 Task: Add a signature Jackson Scott containing Have a great Mothers Day, Jackson Scott to email address softage.5@softage.net and add a folder Fourth of July plans
Action: Mouse moved to (25, 49)
Screenshot: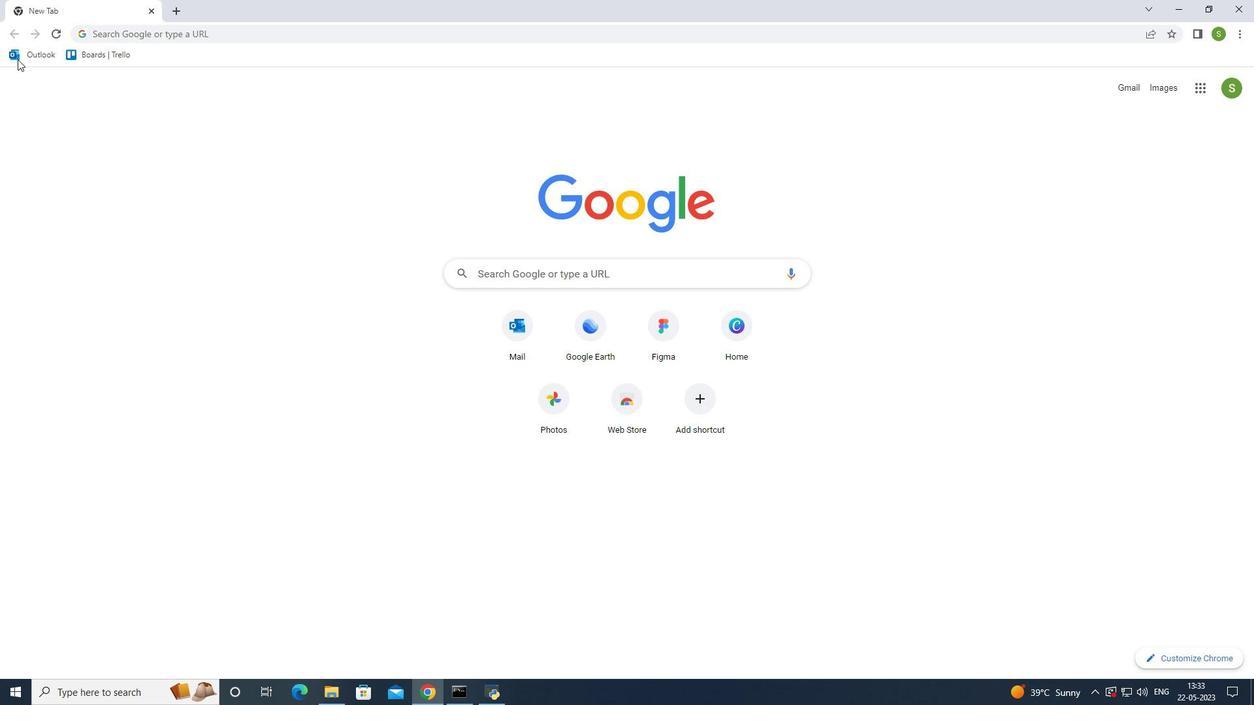 
Action: Mouse pressed left at (25, 49)
Screenshot: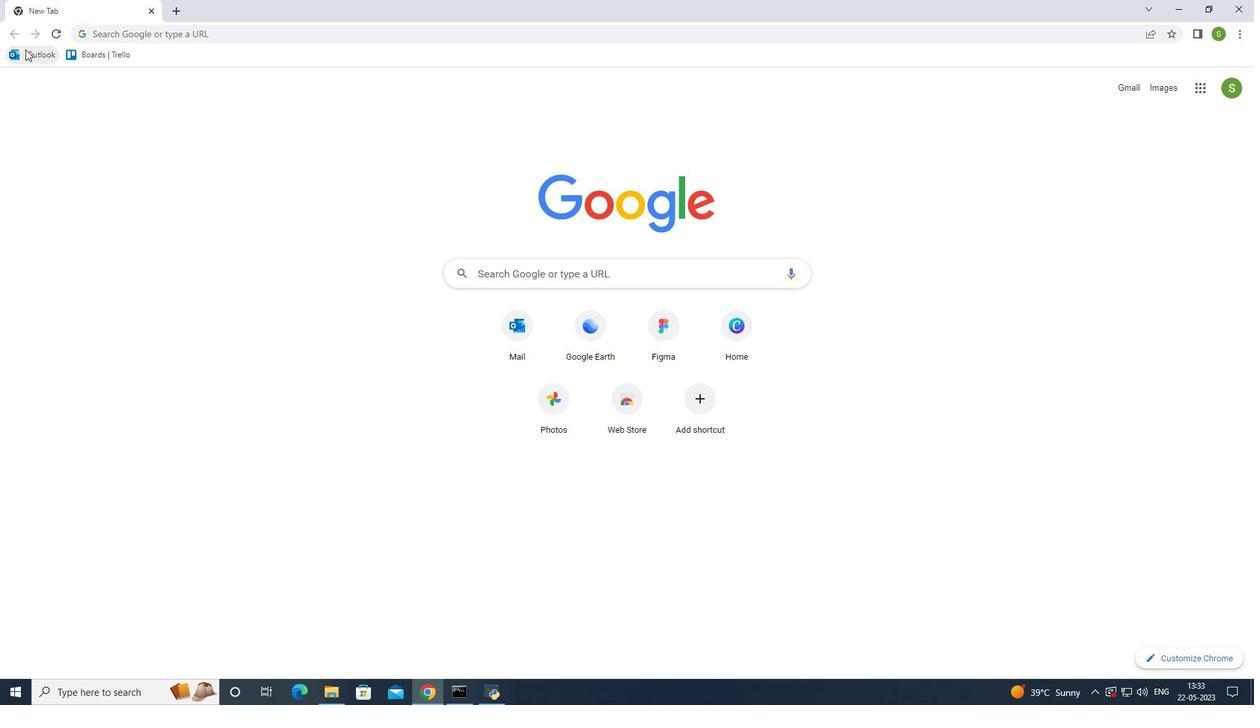 
Action: Mouse moved to (89, 118)
Screenshot: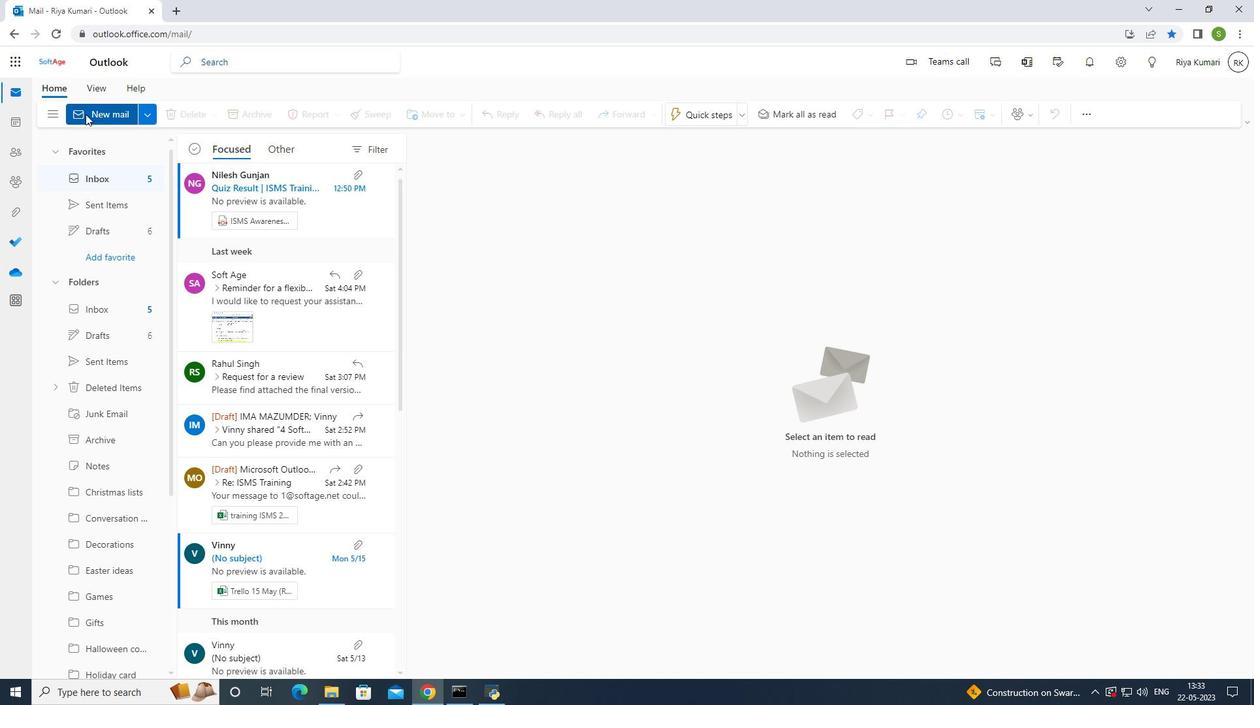 
Action: Mouse pressed left at (89, 118)
Screenshot: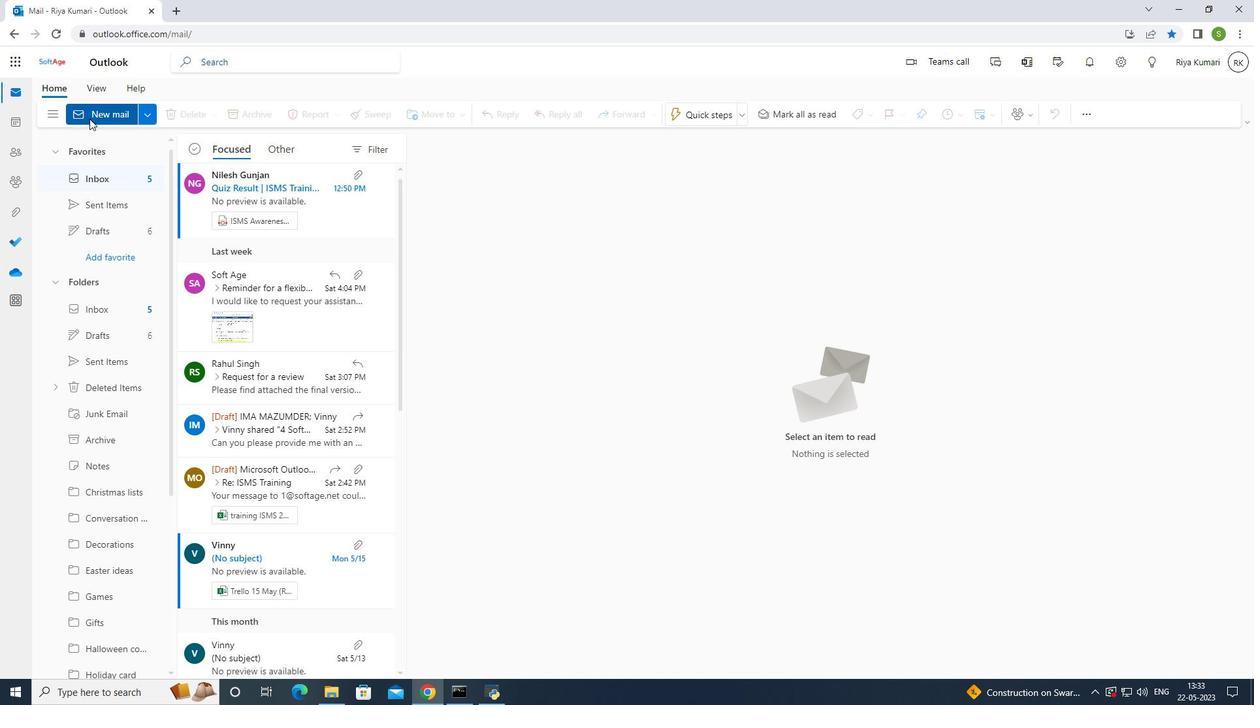 
Action: Mouse moved to (856, 115)
Screenshot: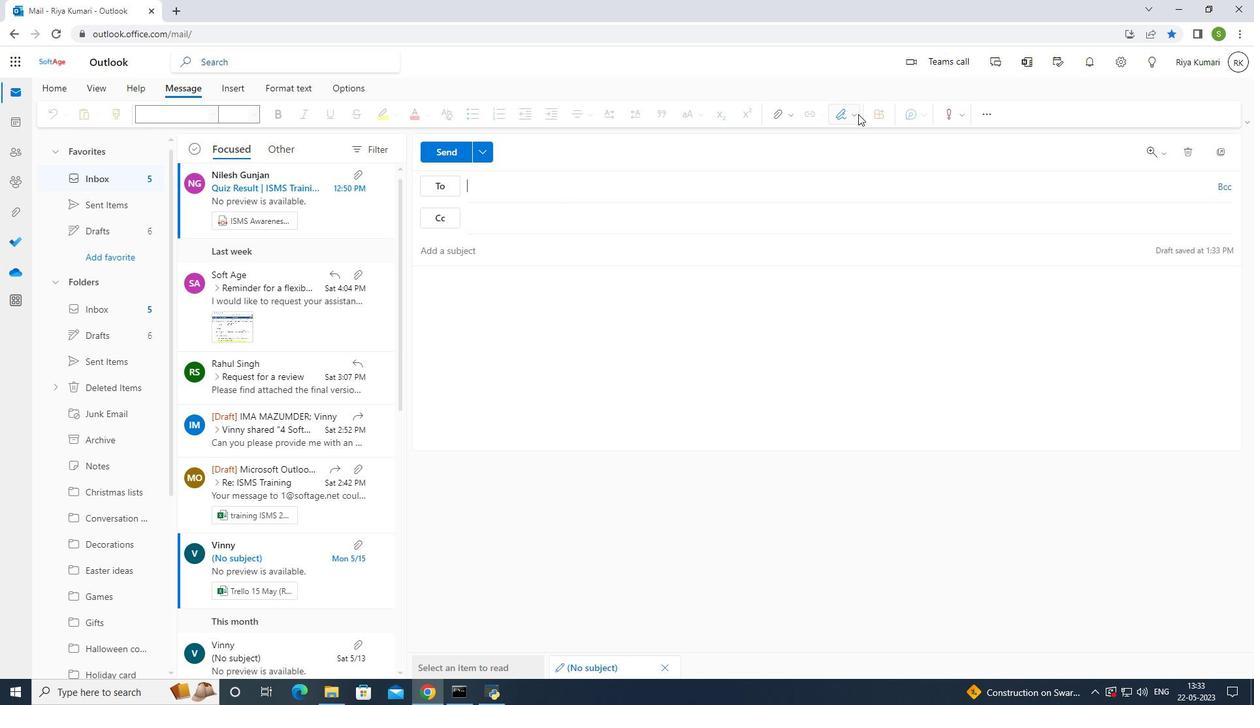 
Action: Mouse pressed left at (856, 115)
Screenshot: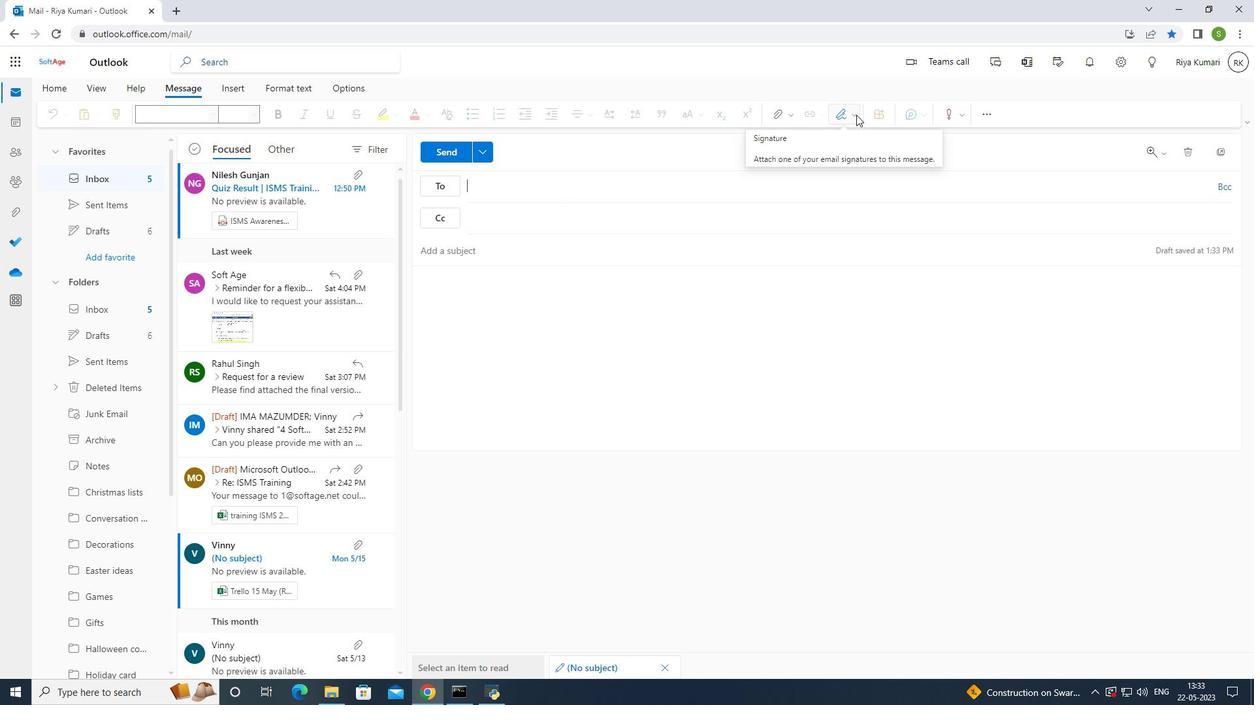 
Action: Mouse moved to (827, 166)
Screenshot: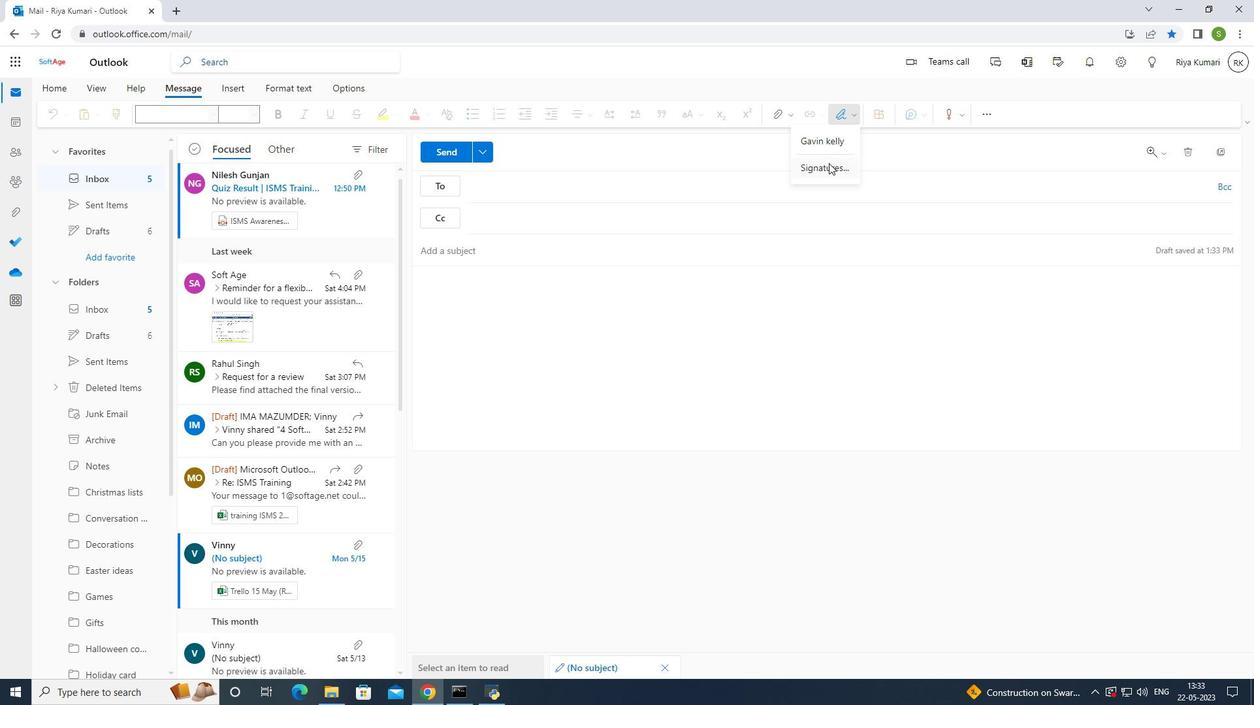 
Action: Mouse pressed left at (827, 166)
Screenshot: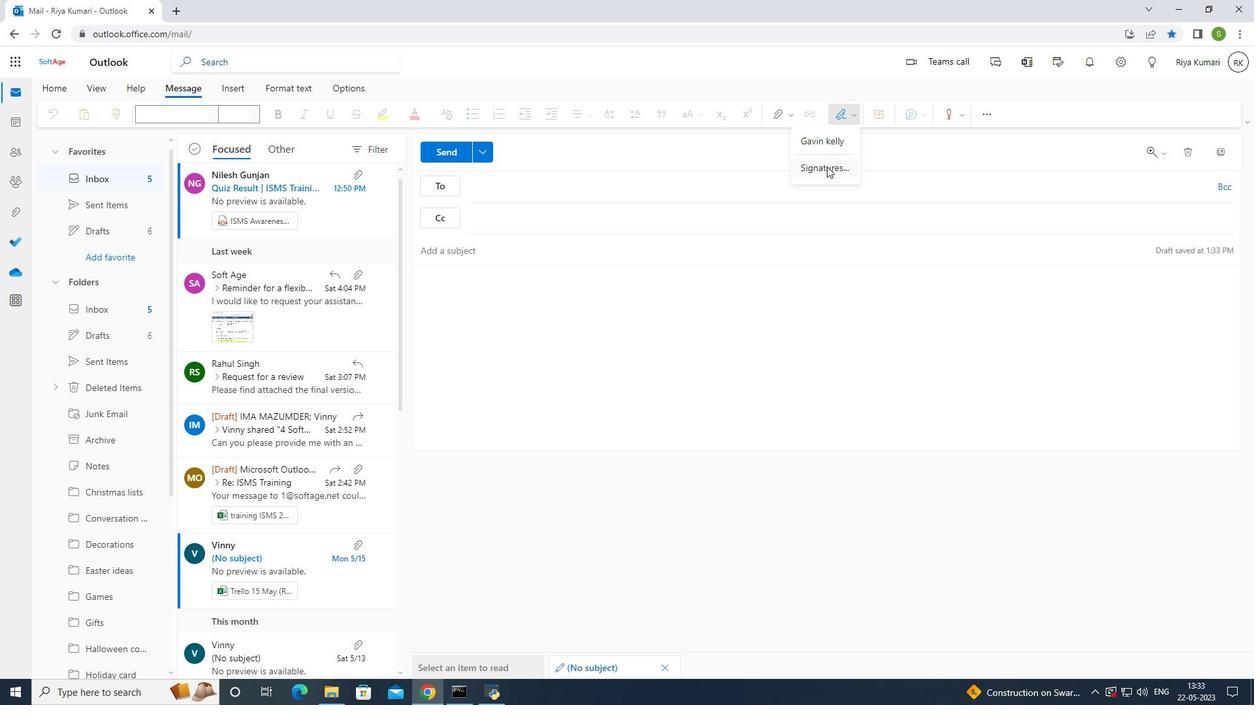 
Action: Mouse moved to (816, 220)
Screenshot: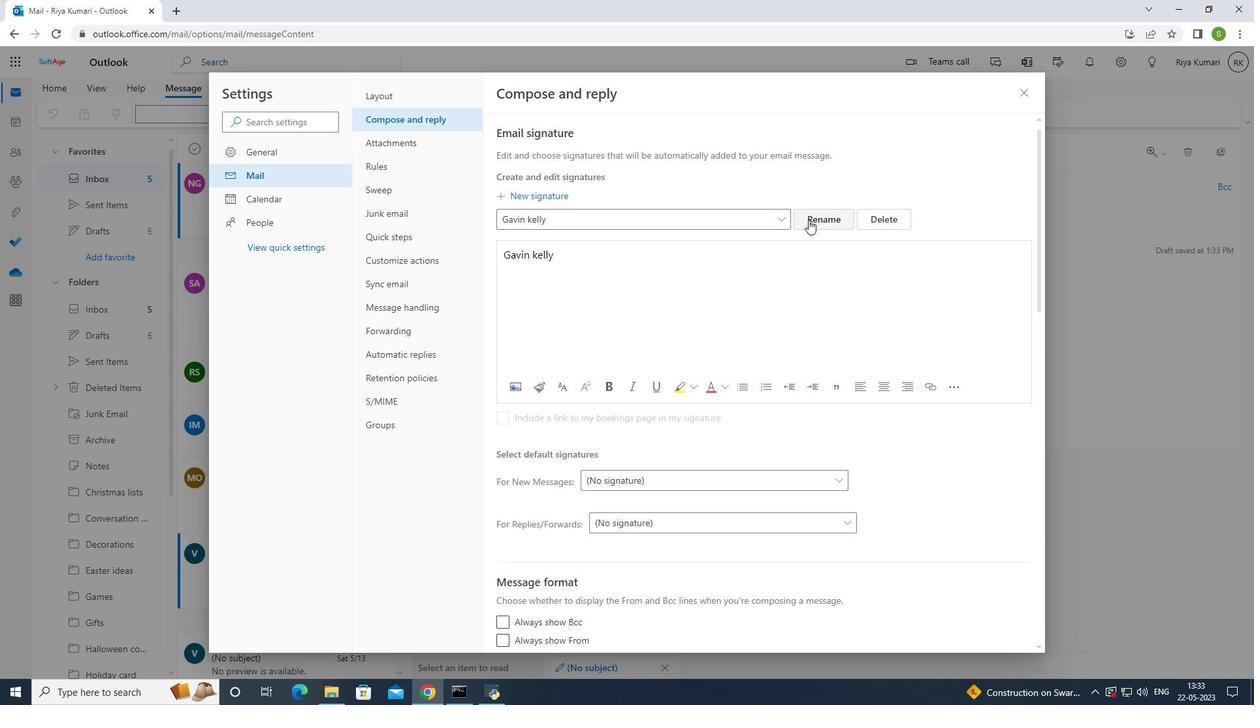 
Action: Mouse pressed left at (816, 220)
Screenshot: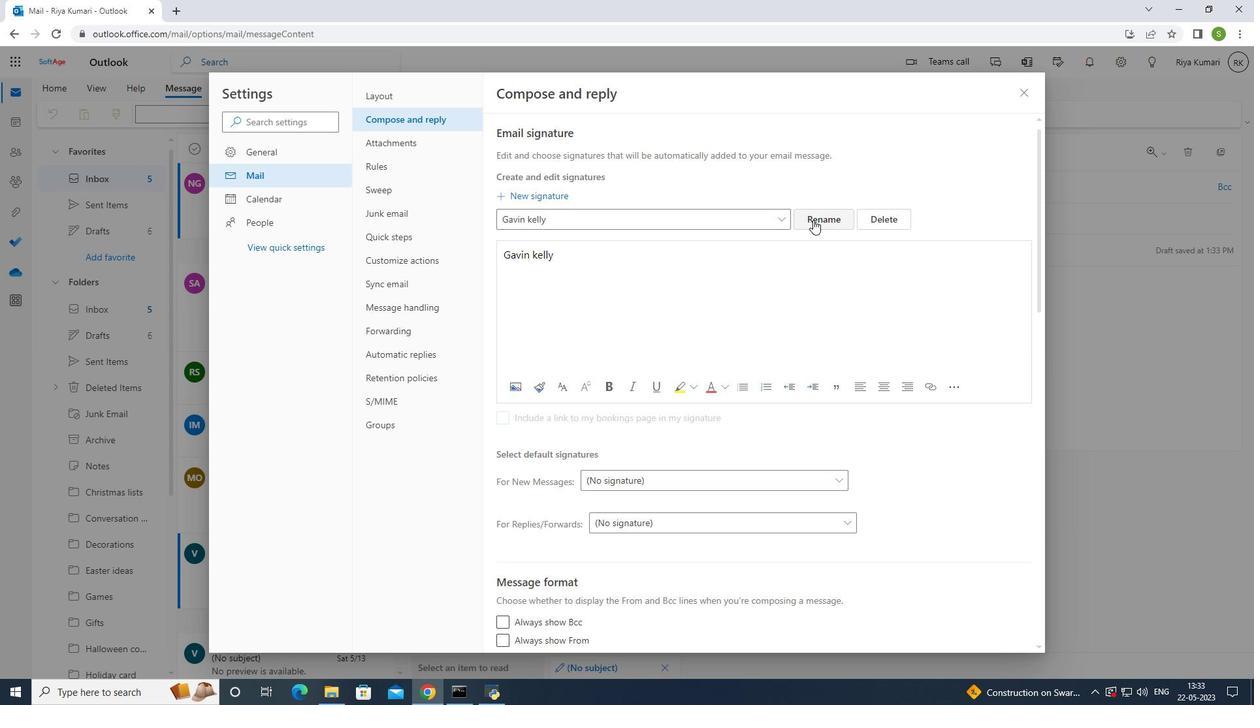 
Action: Mouse moved to (651, 217)
Screenshot: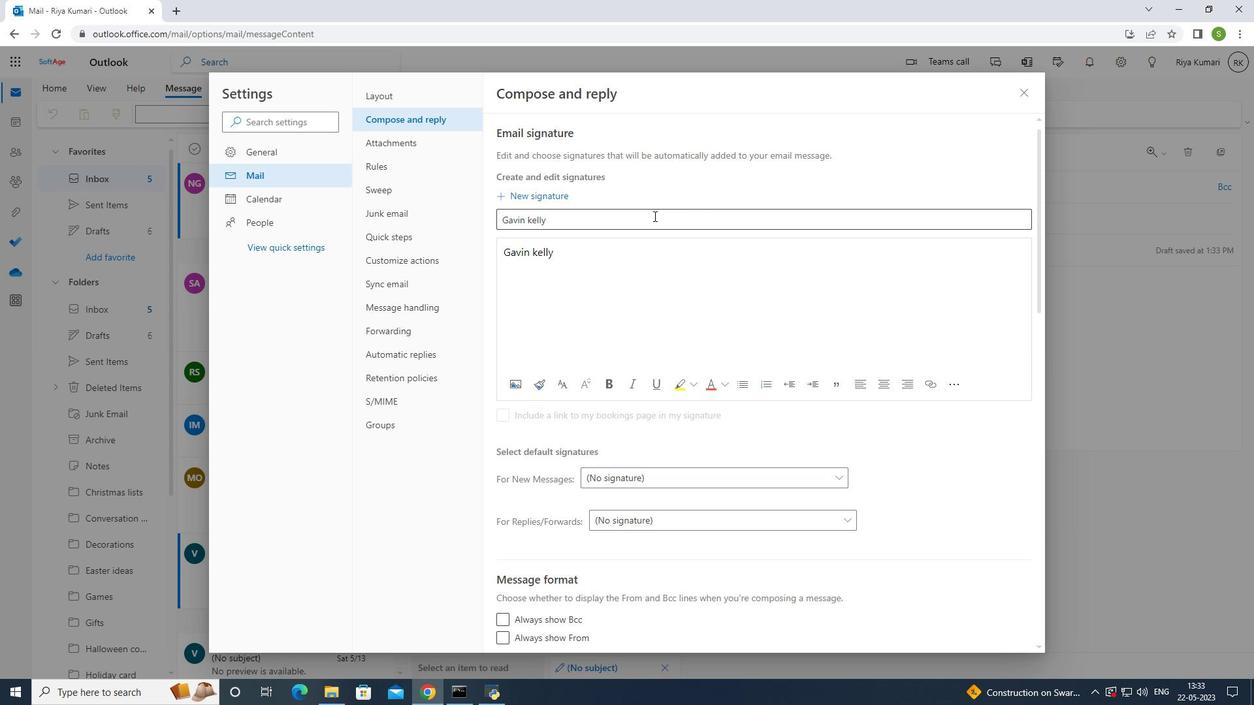 
Action: Mouse pressed left at (651, 217)
Screenshot: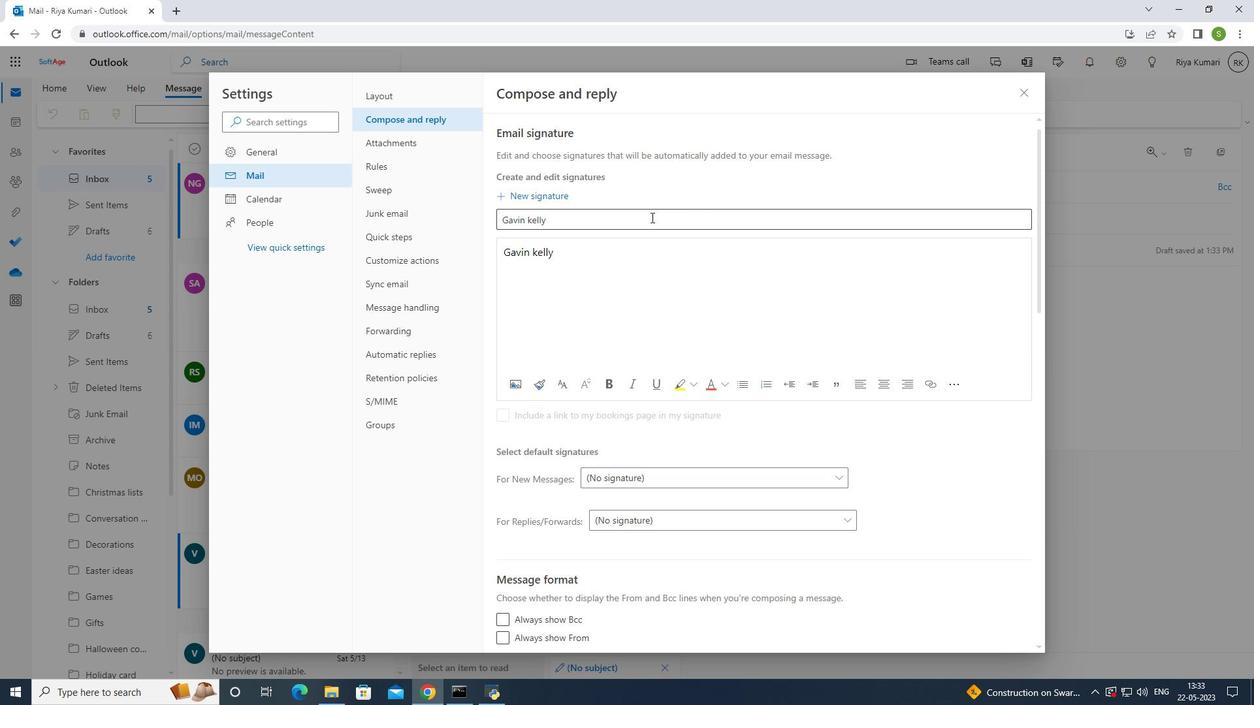 
Action: Key pressed <Key.backspace>
Screenshot: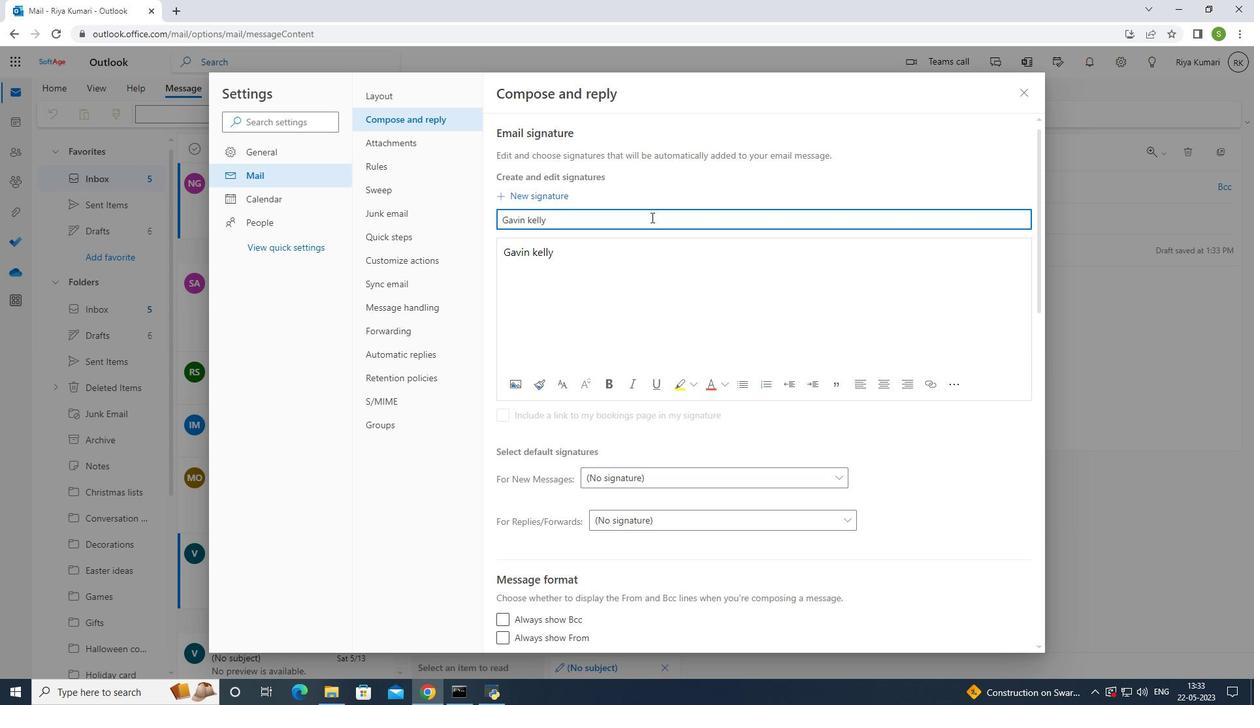 
Action: Mouse moved to (651, 216)
Screenshot: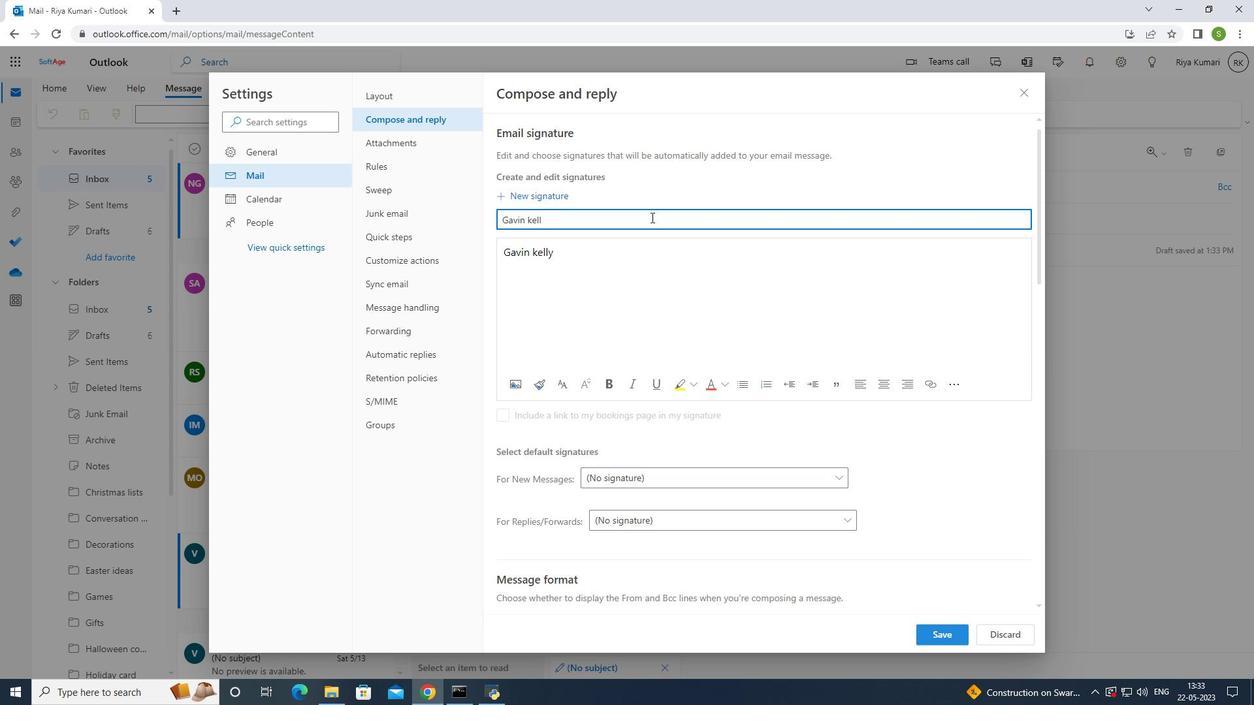 
Action: Key pressed <Key.backspace><Key.backspace><Key.backspace><Key.backspace><Key.backspace><Key.backspace><Key.backspace><Key.backspace><Key.backspace><Key.backspace><Key.backspace><Key.backspace><Key.backspace><Key.backspace><Key.backspace>
Screenshot: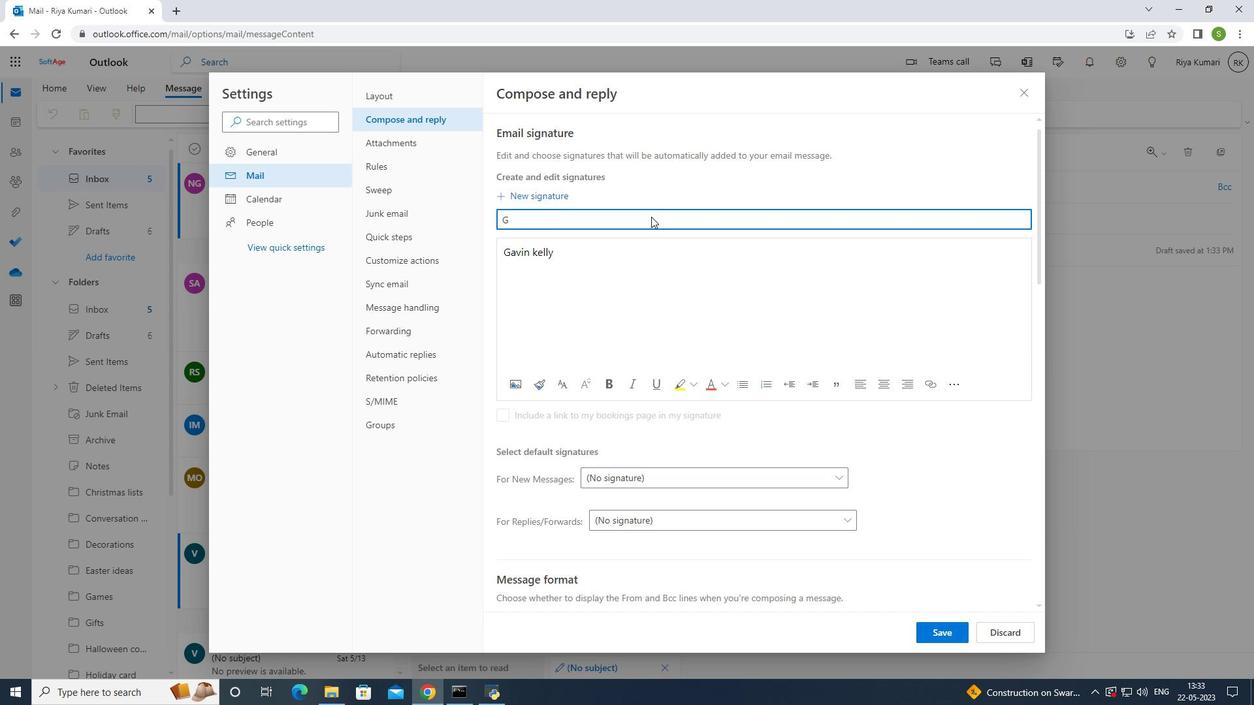 
Action: Mouse moved to (622, 204)
Screenshot: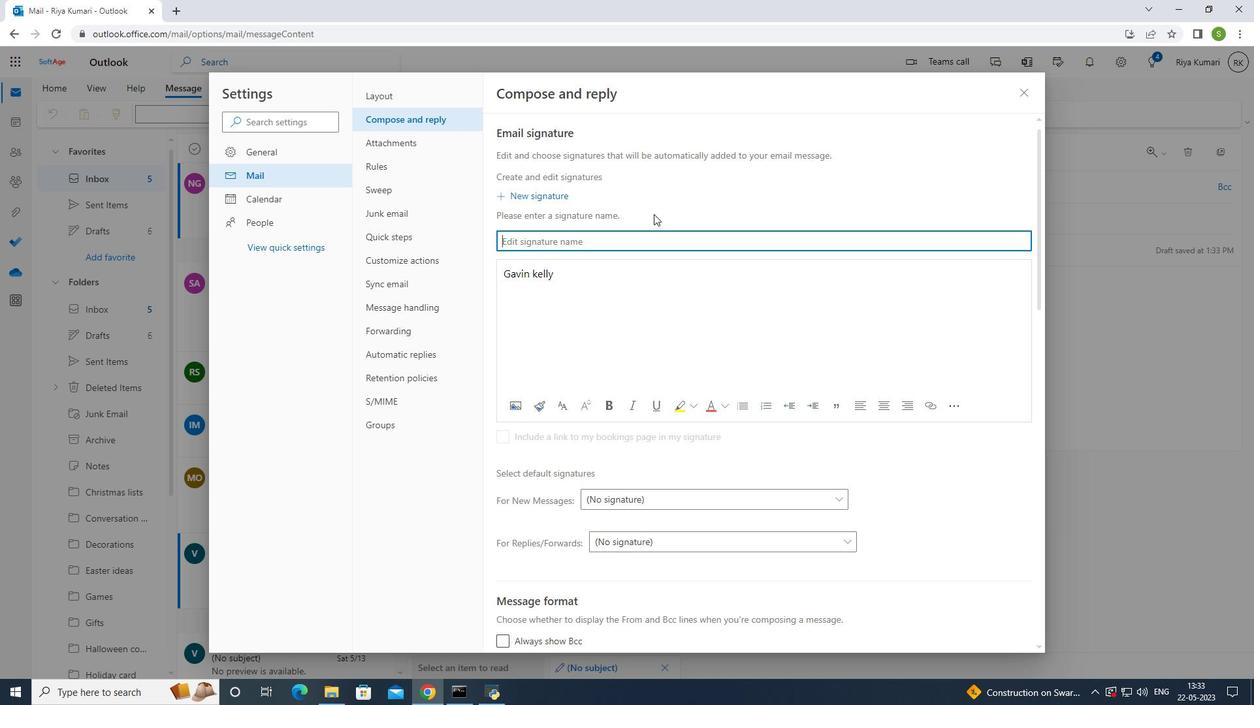 
Action: Key pressed <Key.shift>Jackson<Key.space><Key.shift>Scottctrl+A<'\x03'>
Screenshot: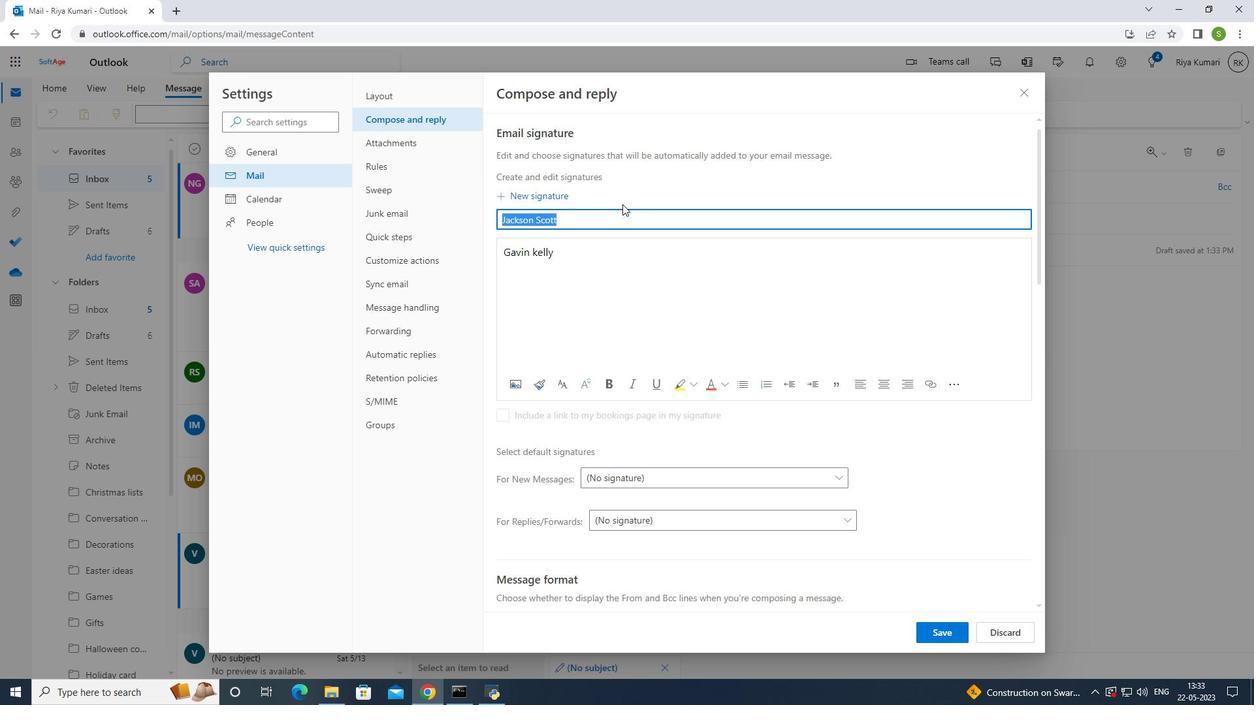 
Action: Mouse moved to (591, 254)
Screenshot: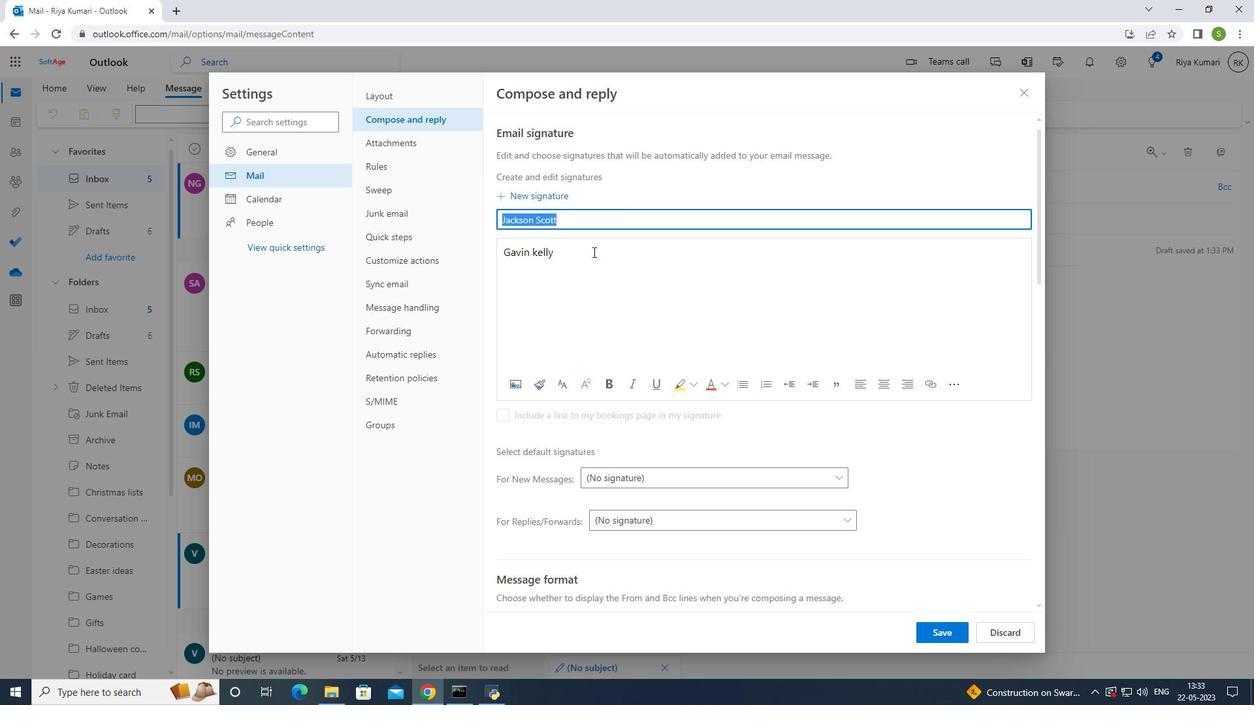 
Action: Mouse pressed left at (591, 254)
Screenshot: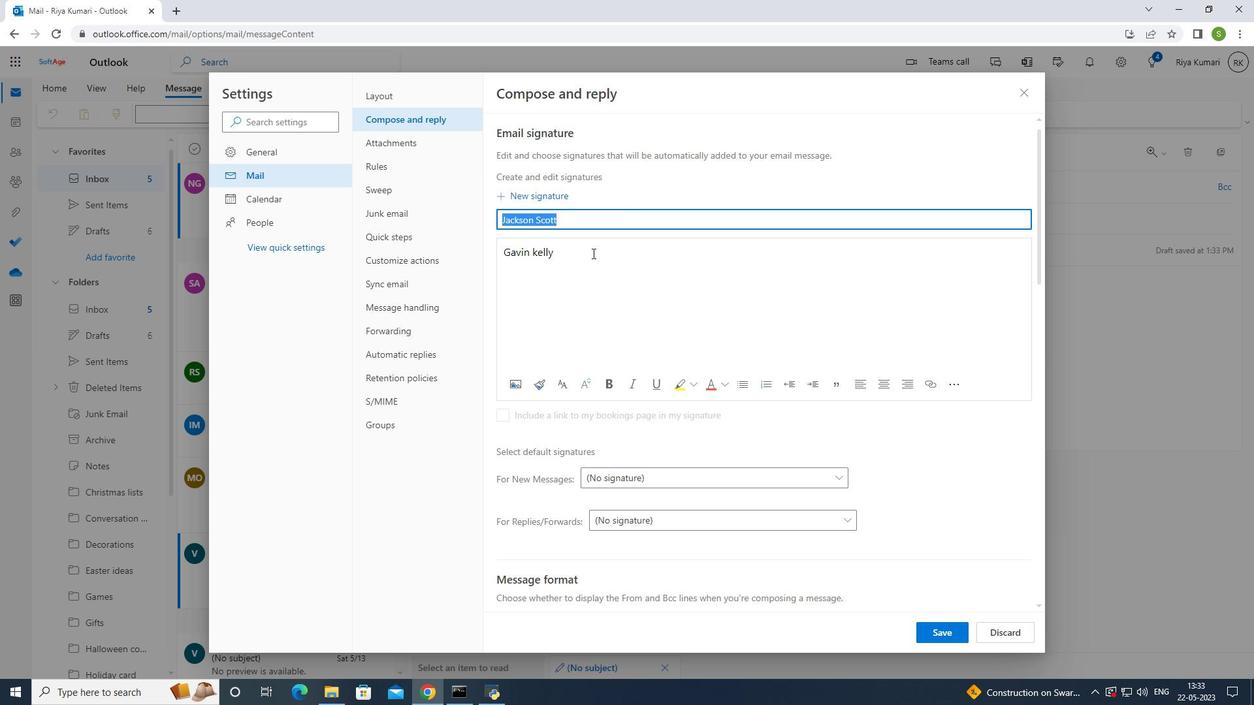 
Action: Mouse moved to (590, 256)
Screenshot: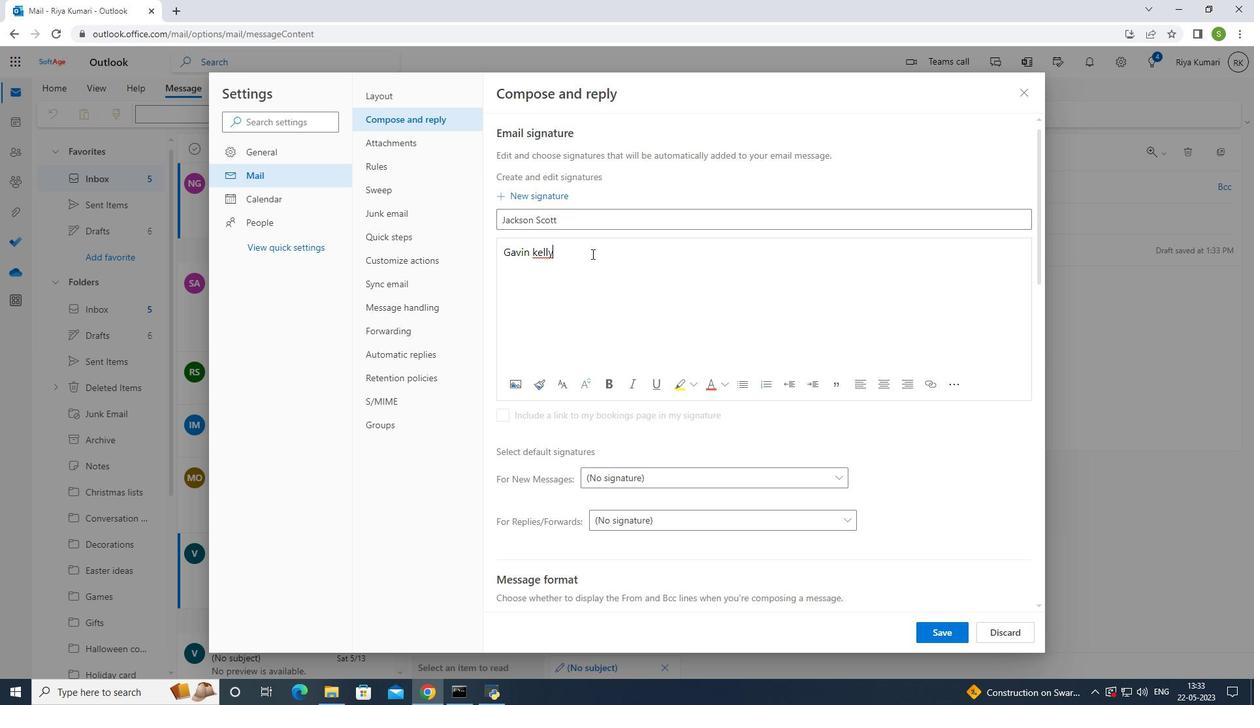
Action: Key pressed <Key.backspace><Key.backspace><Key.backspace><Key.backspace><Key.backspace><Key.backspace><Key.backspace><Key.backspace><Key.backspace><Key.backspace><Key.backspace><Key.backspace><Key.backspace><Key.backspace><Key.backspace><Key.backspace><Key.backspace>ctrl+V
Screenshot: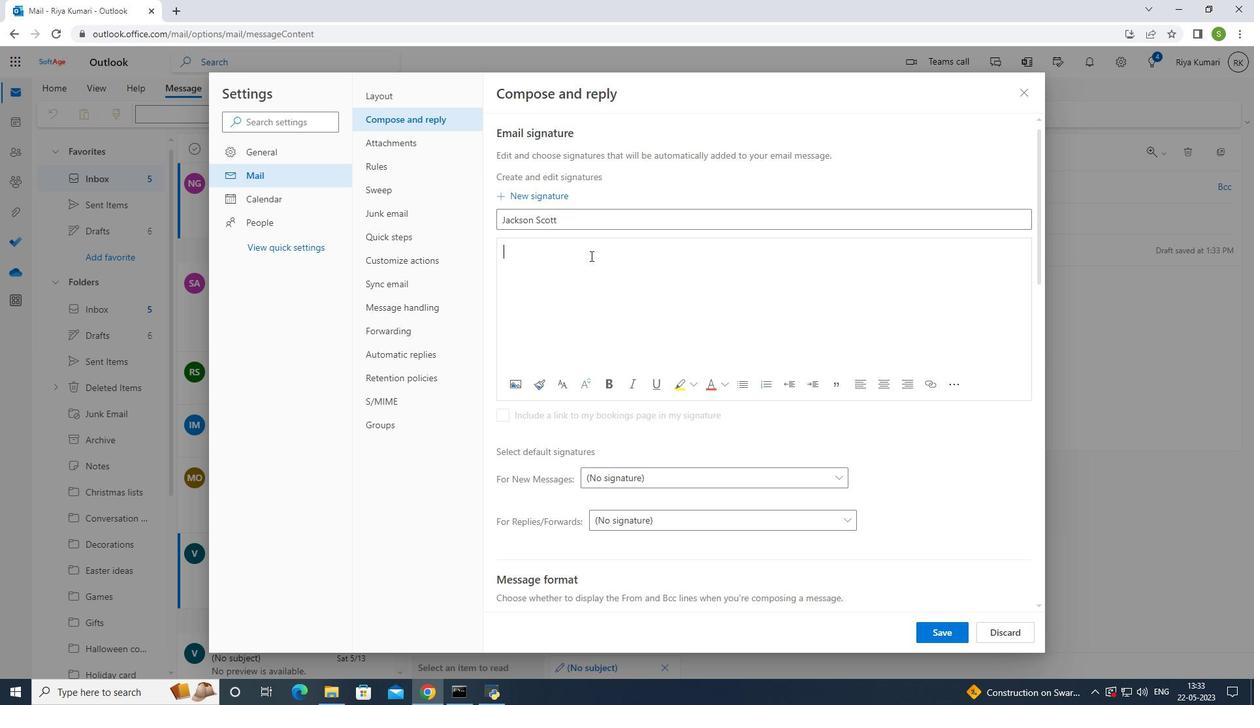 
Action: Mouse moved to (931, 635)
Screenshot: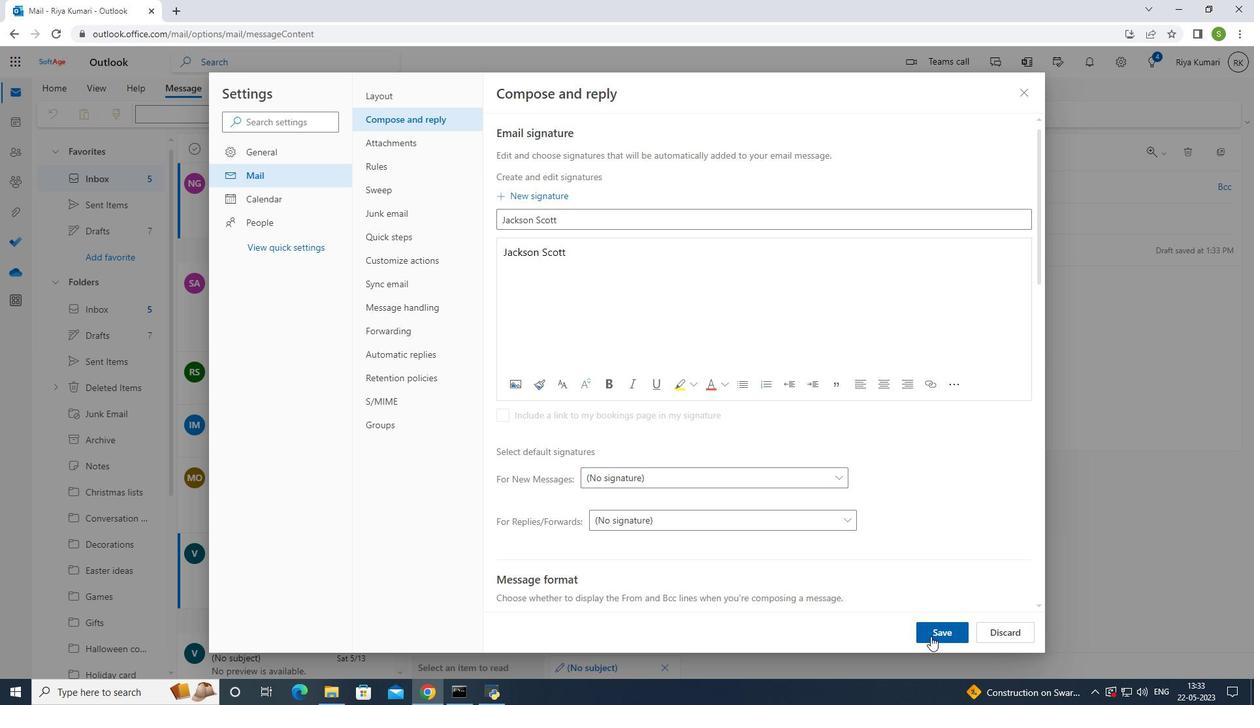 
Action: Mouse pressed left at (931, 635)
Screenshot: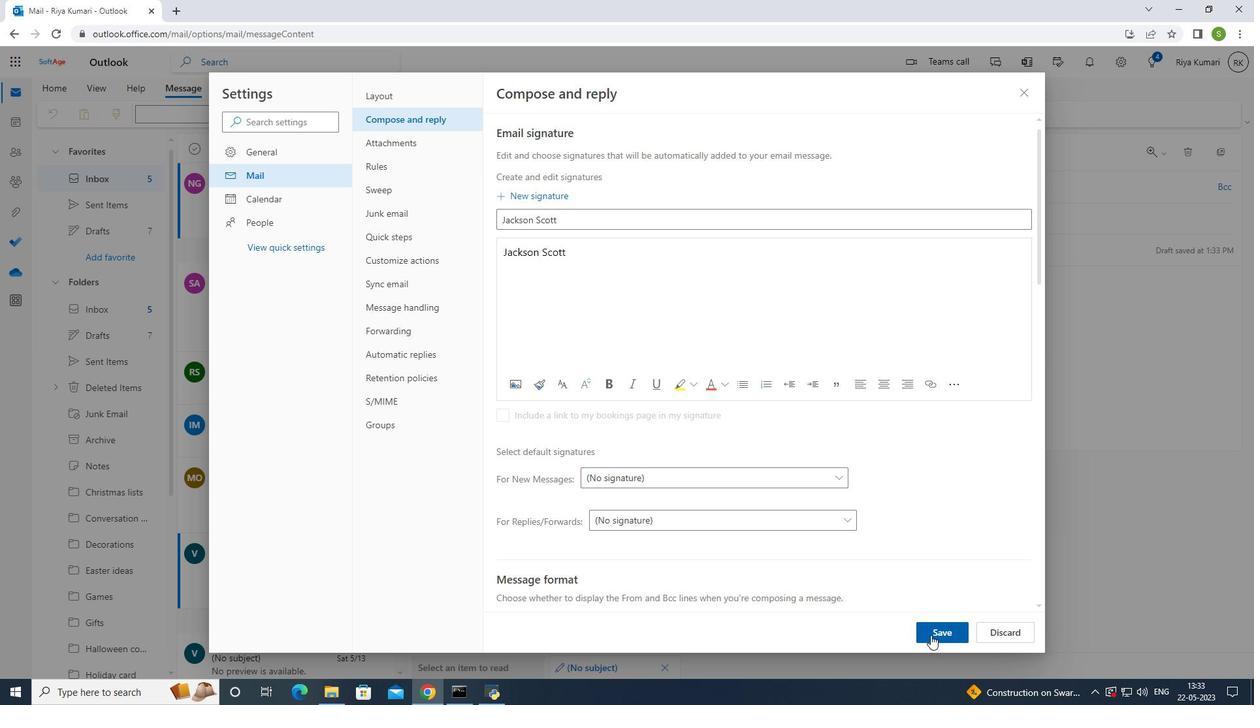
Action: Mouse moved to (1030, 98)
Screenshot: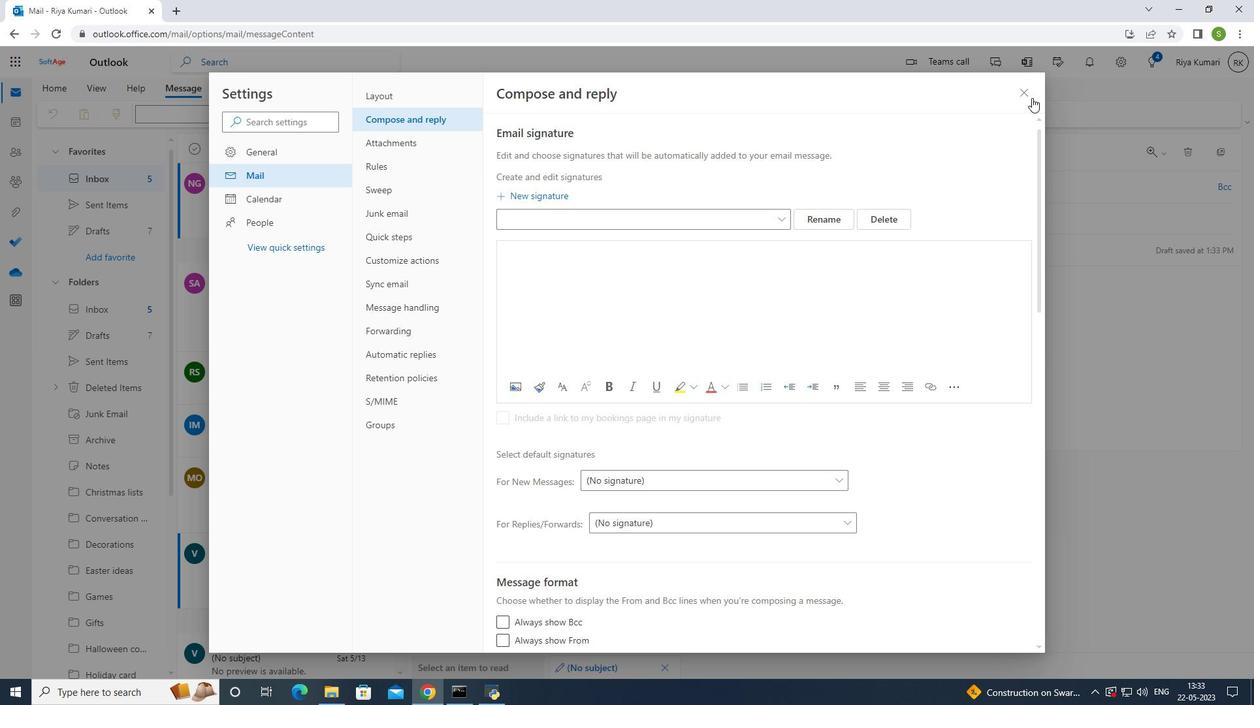 
Action: Mouse pressed left at (1030, 98)
Screenshot: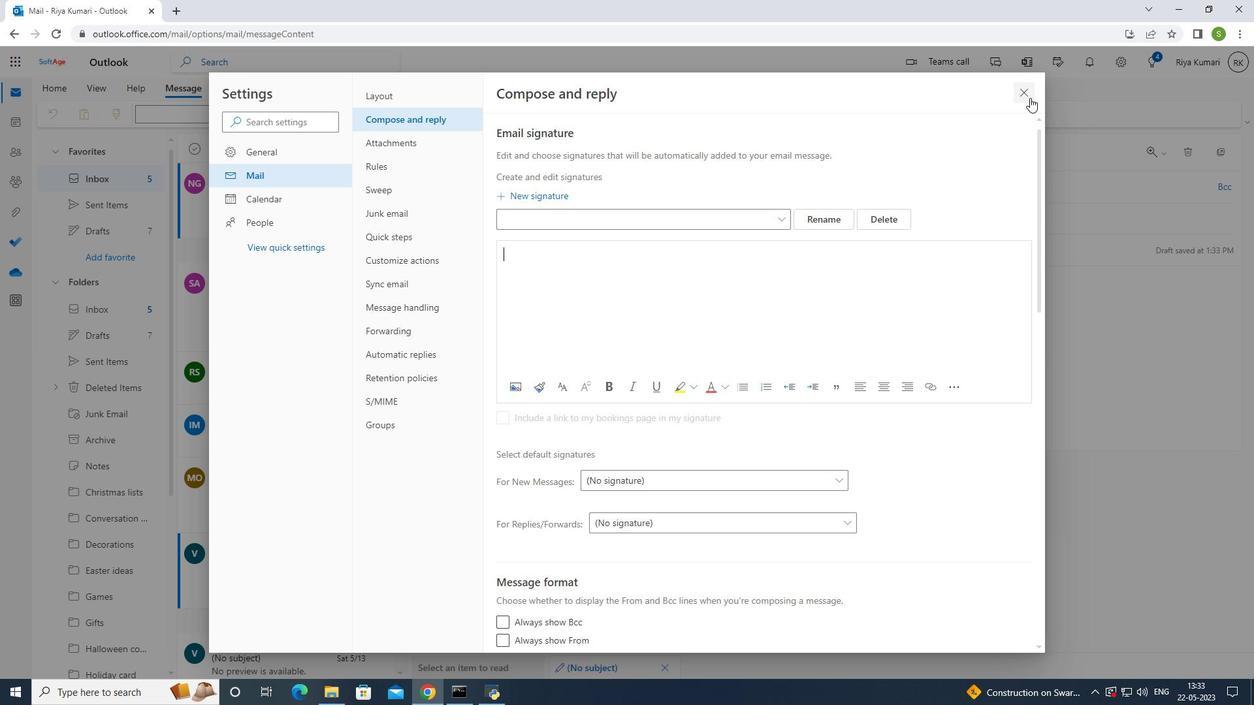 
Action: Mouse moved to (561, 301)
Screenshot: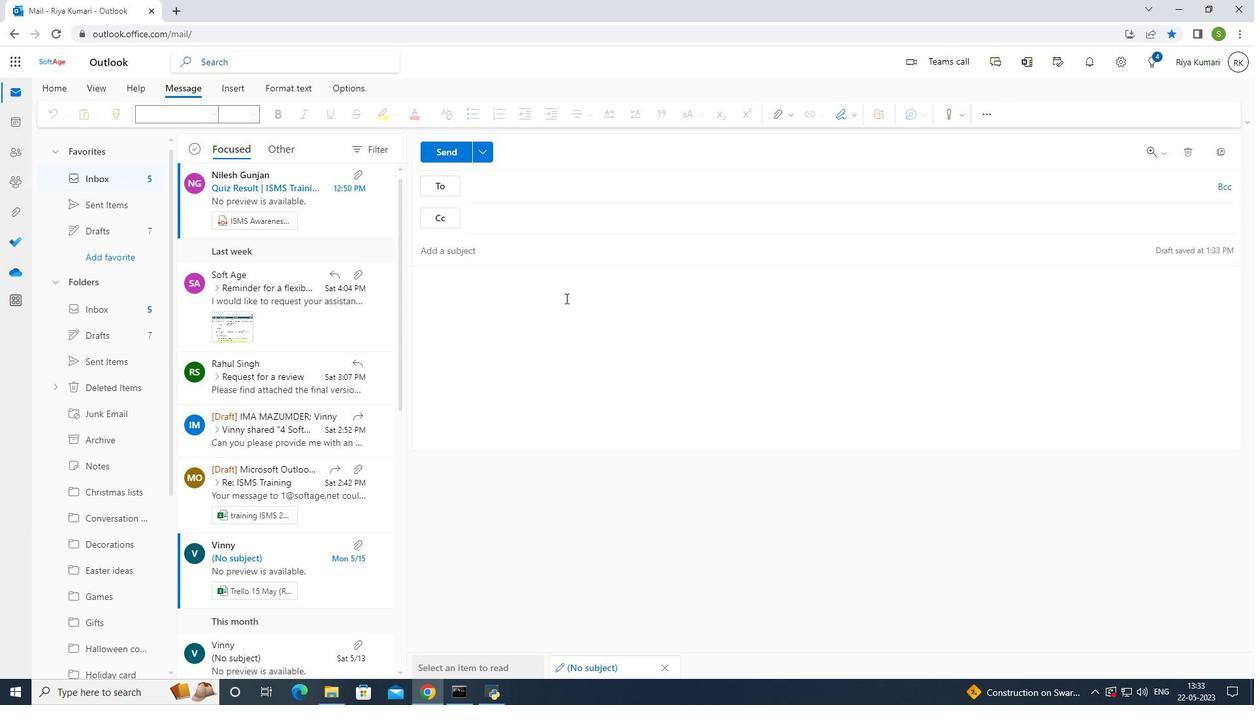 
Action: Mouse pressed left at (561, 301)
Screenshot: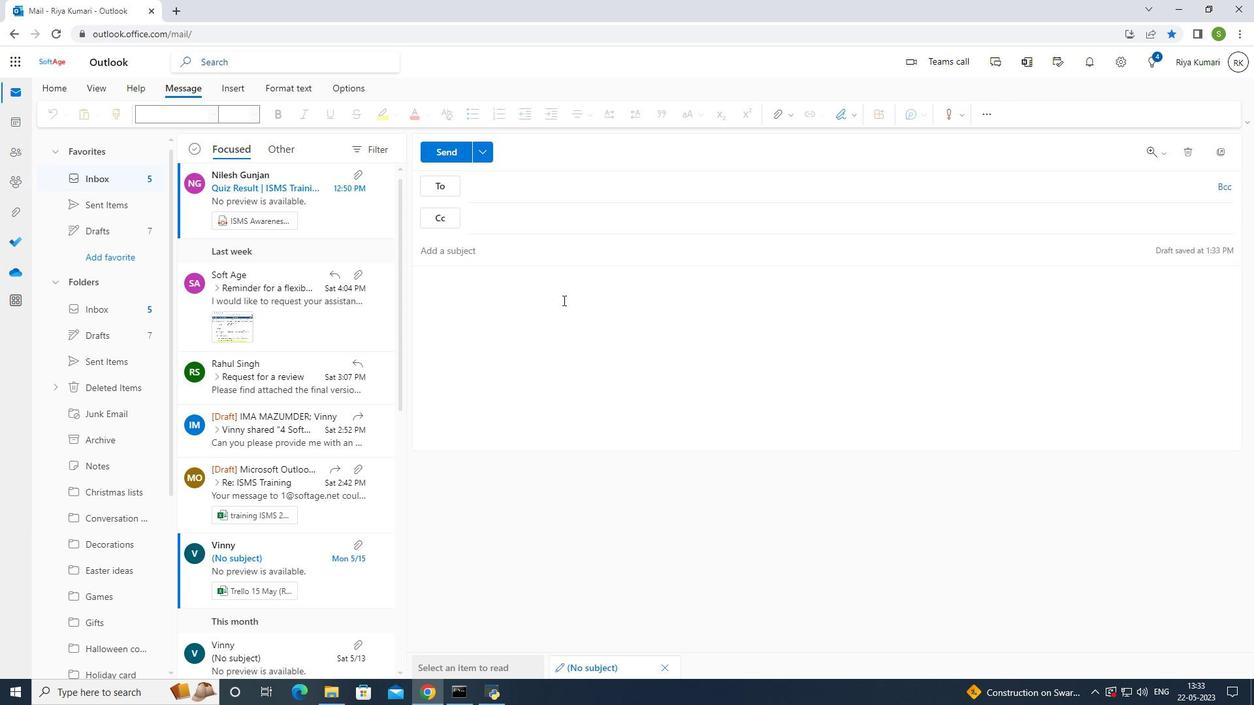
Action: Mouse moved to (857, 118)
Screenshot: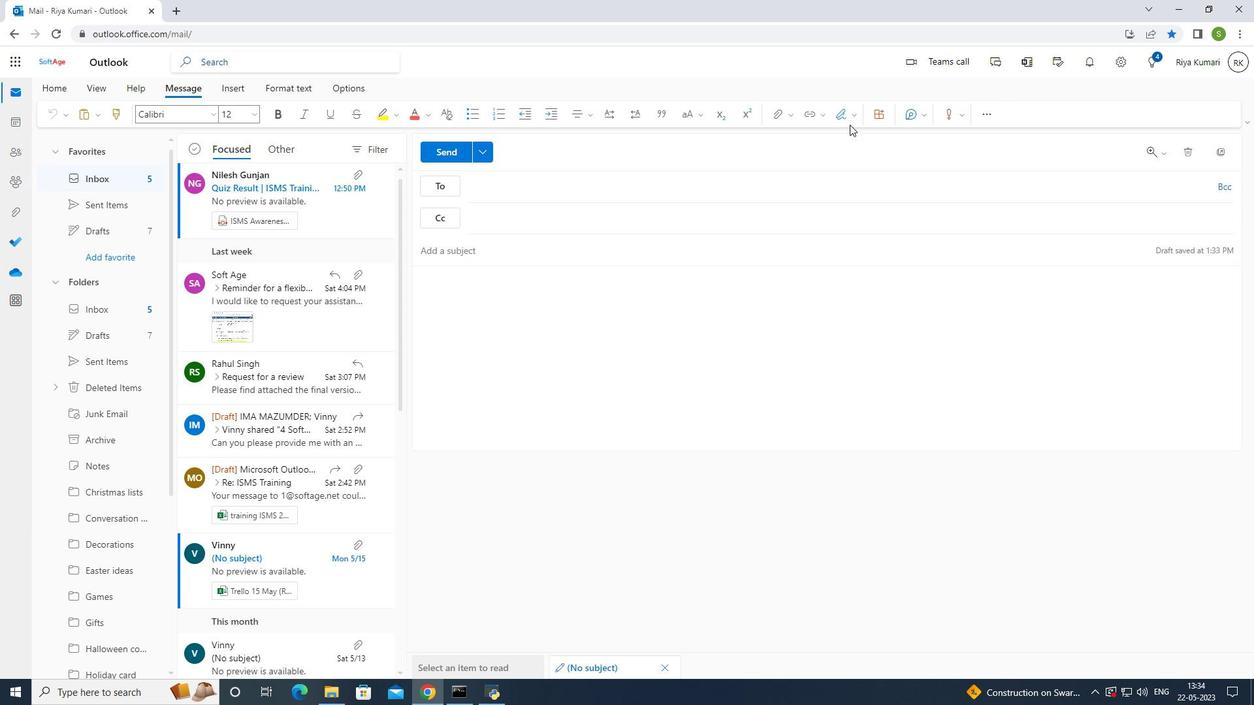
Action: Mouse pressed left at (857, 118)
Screenshot: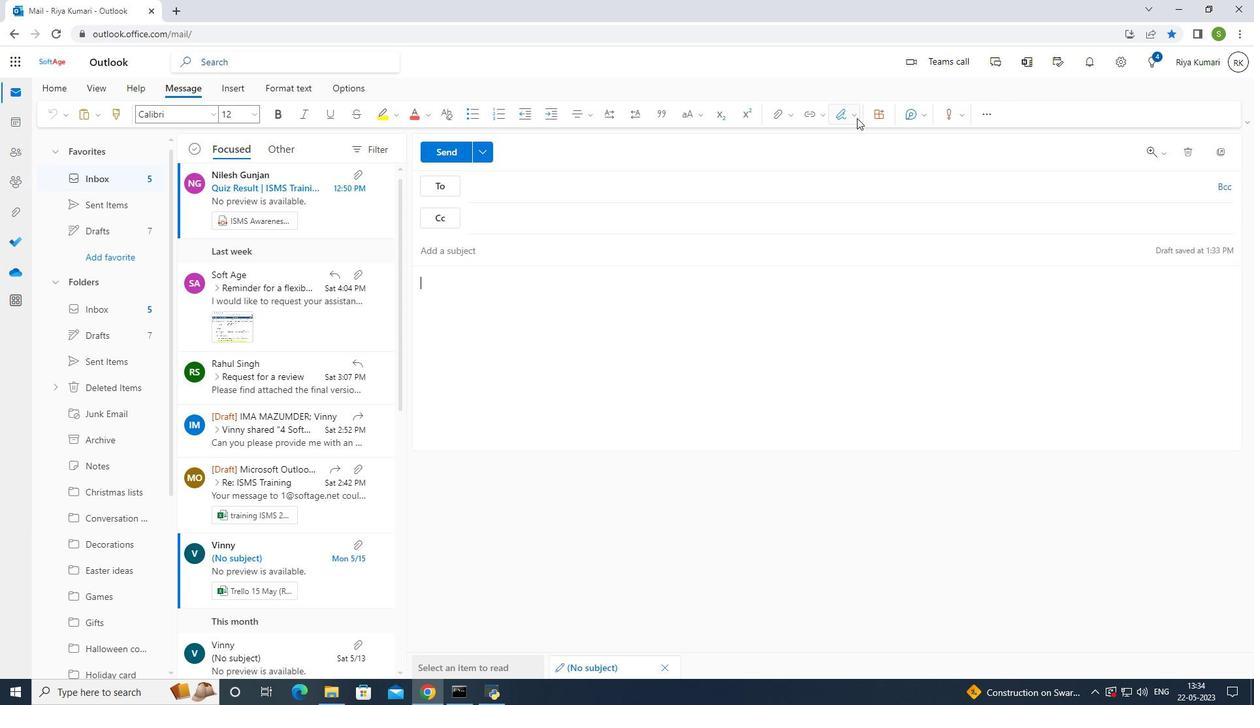 
Action: Mouse moved to (841, 139)
Screenshot: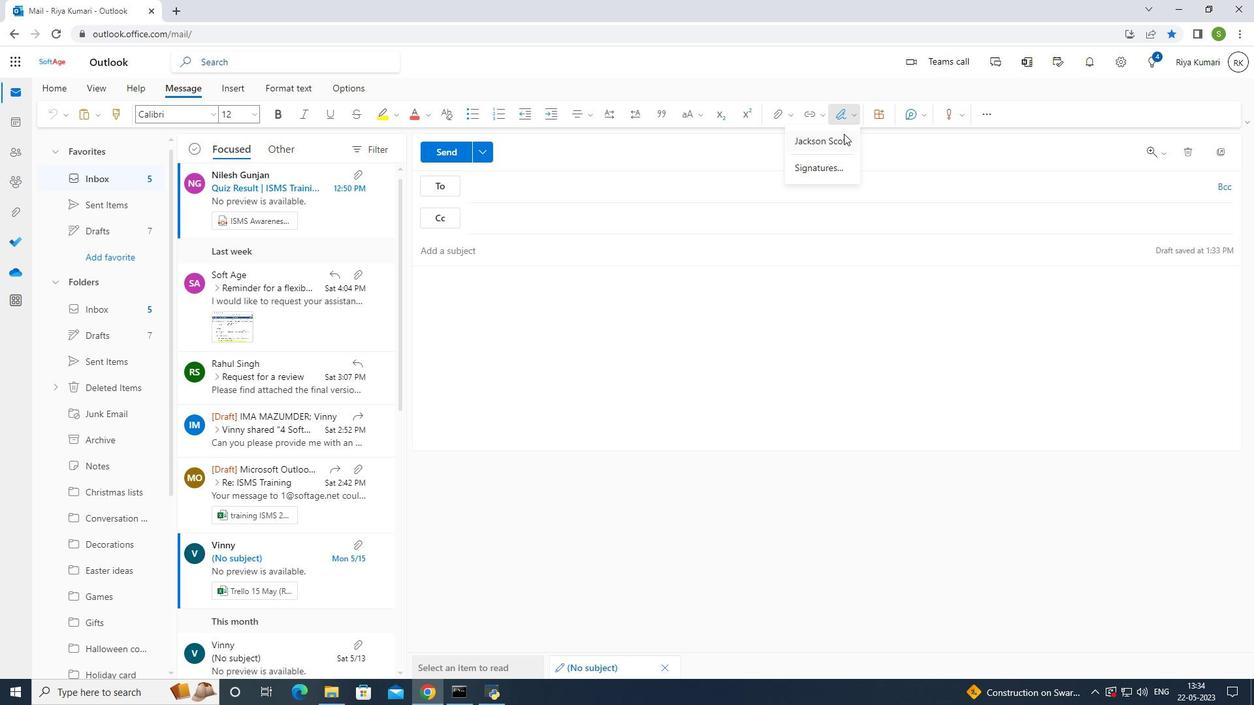 
Action: Mouse pressed left at (841, 139)
Screenshot: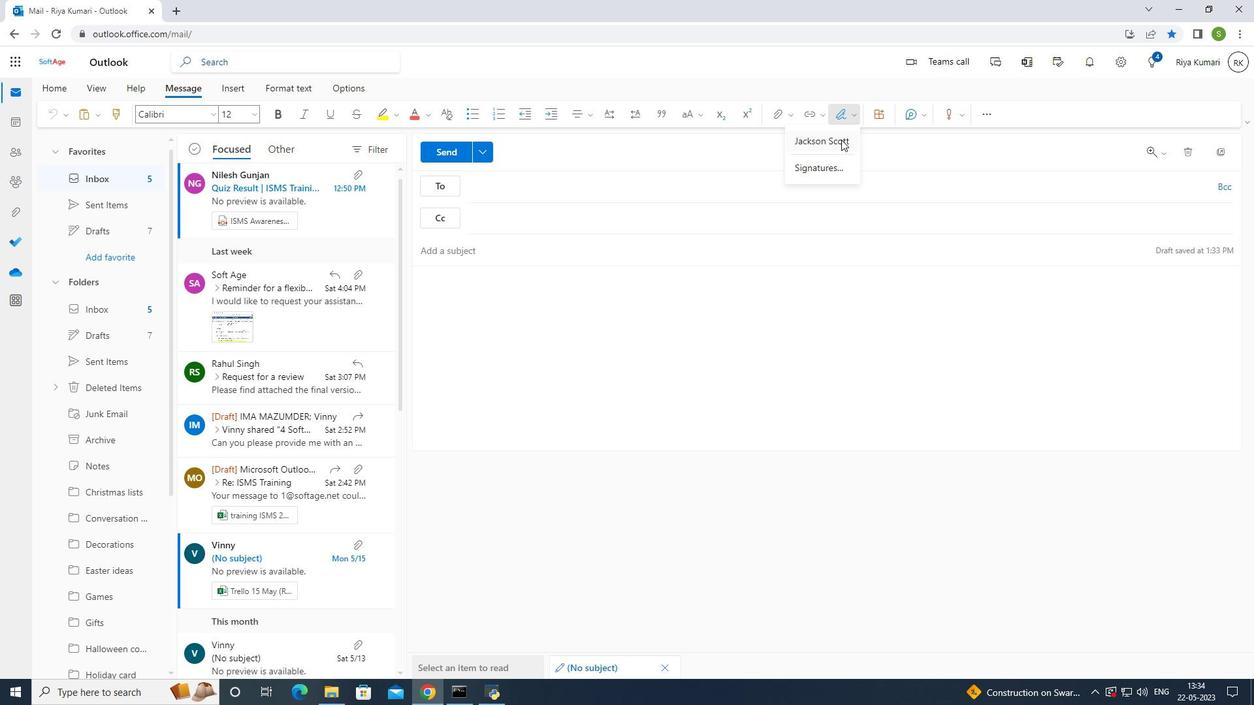 
Action: Mouse moved to (700, 329)
Screenshot: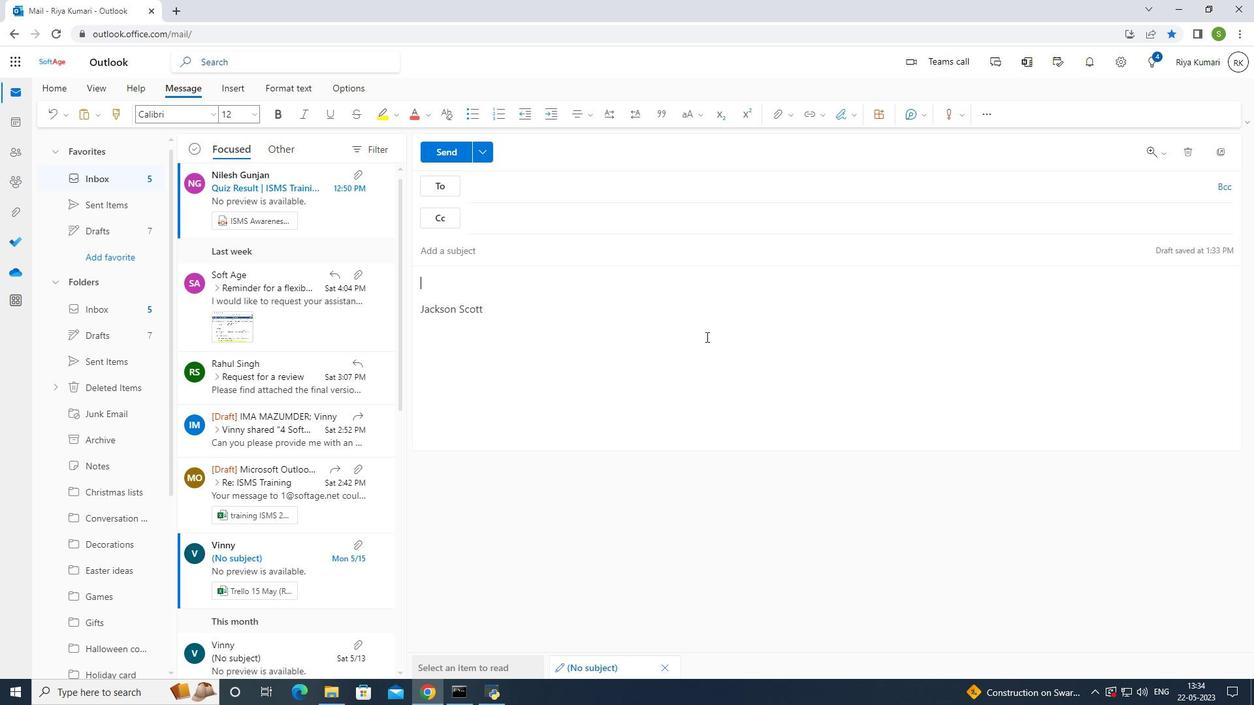 
Action: Key pressed <Key.shift>Havr<Key.backspace>e<Key.space>a<Key.space>great<Key.space><Key.shift>Mother<Key.space><Key.backspace>s<Key.space><Key.shift>Day
Screenshot: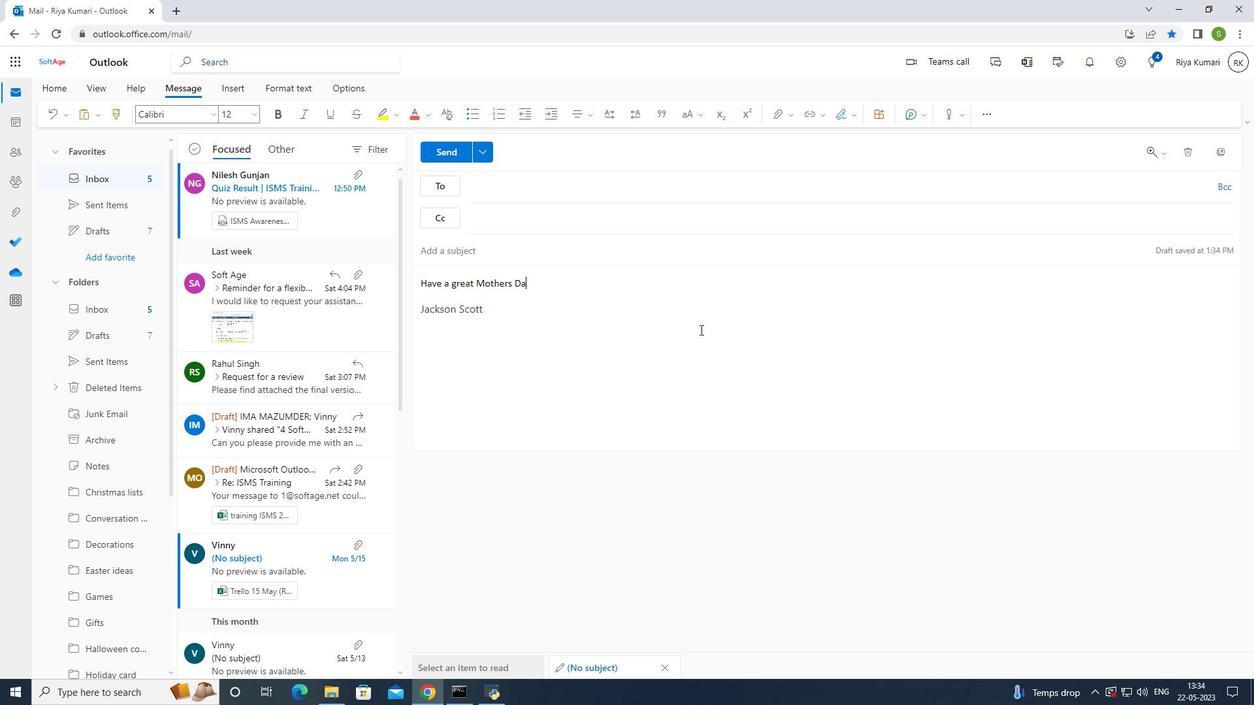 
Action: Mouse moved to (571, 190)
Screenshot: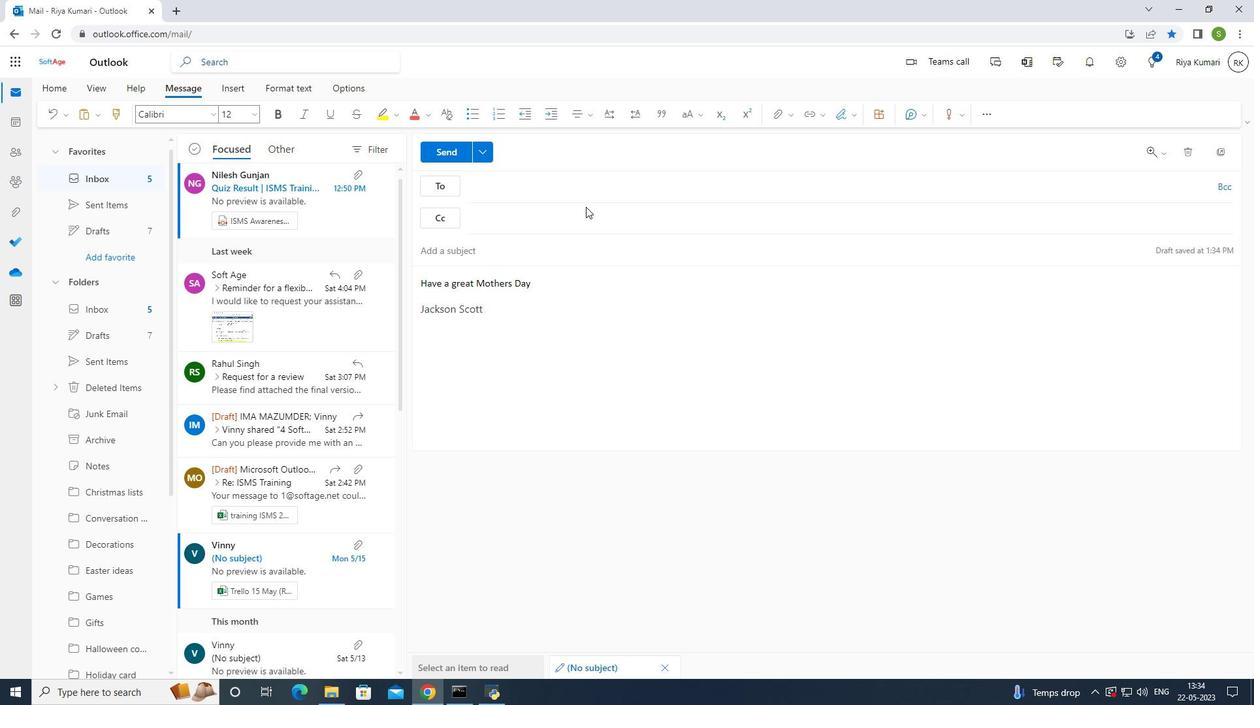 
Action: Mouse pressed left at (571, 190)
Screenshot: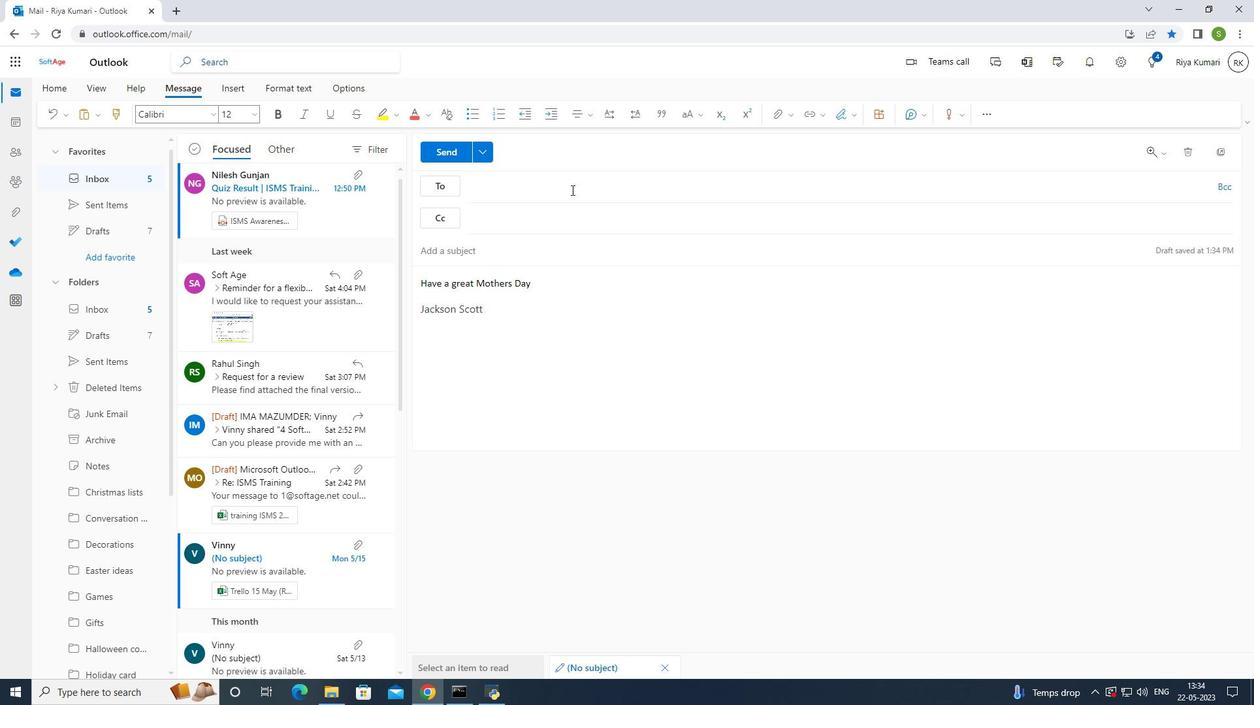 
Action: Mouse moved to (706, 249)
Screenshot: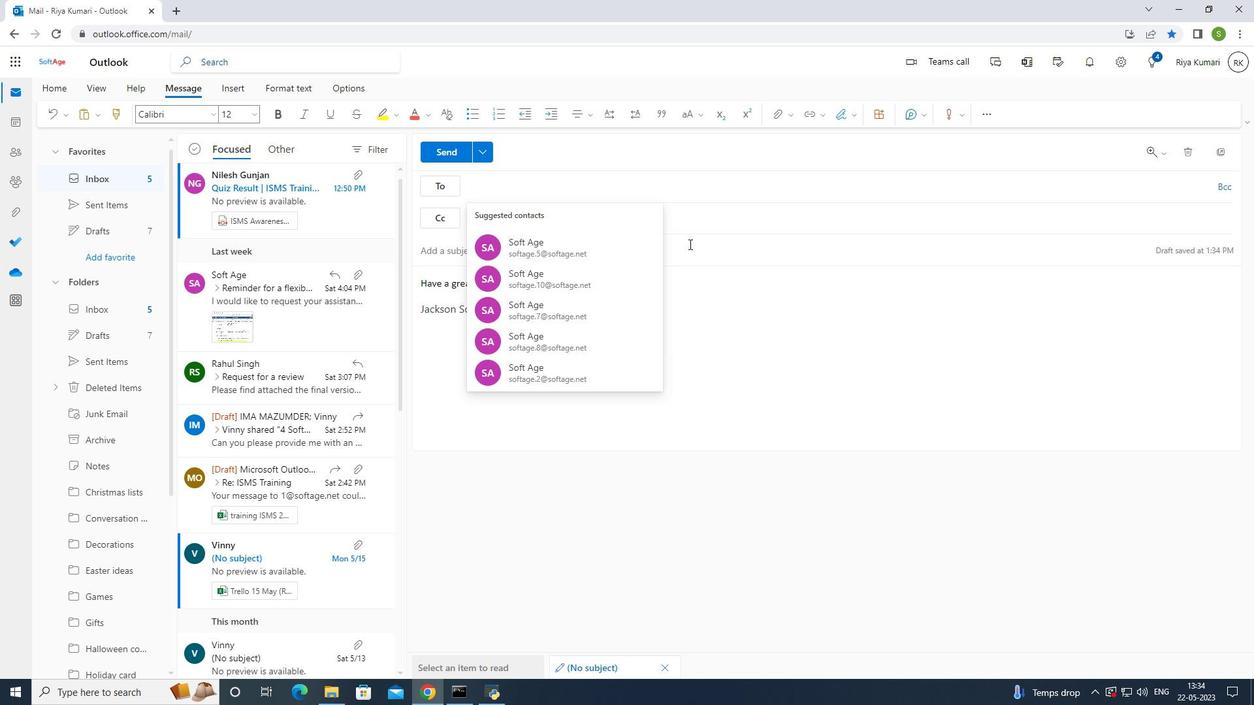 
Action: Key pressed softage.5<Key.shift>@a<Key.backspace>softage.net
Screenshot: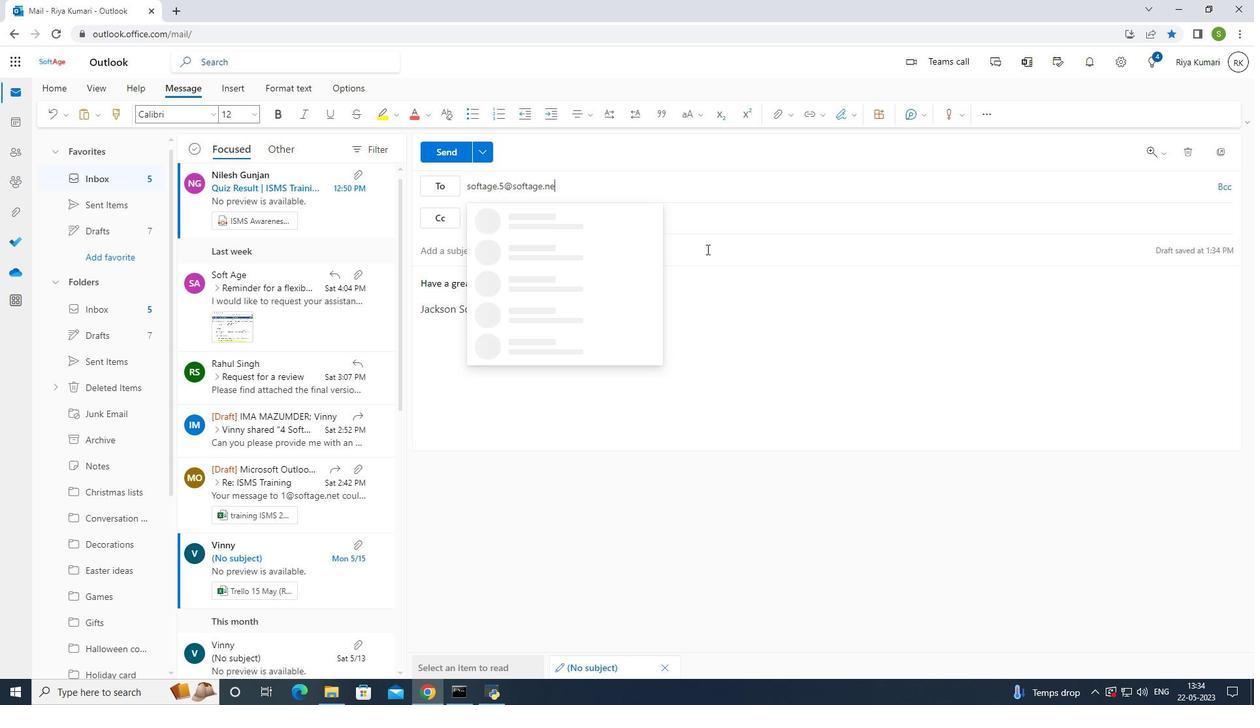 
Action: Mouse moved to (532, 221)
Screenshot: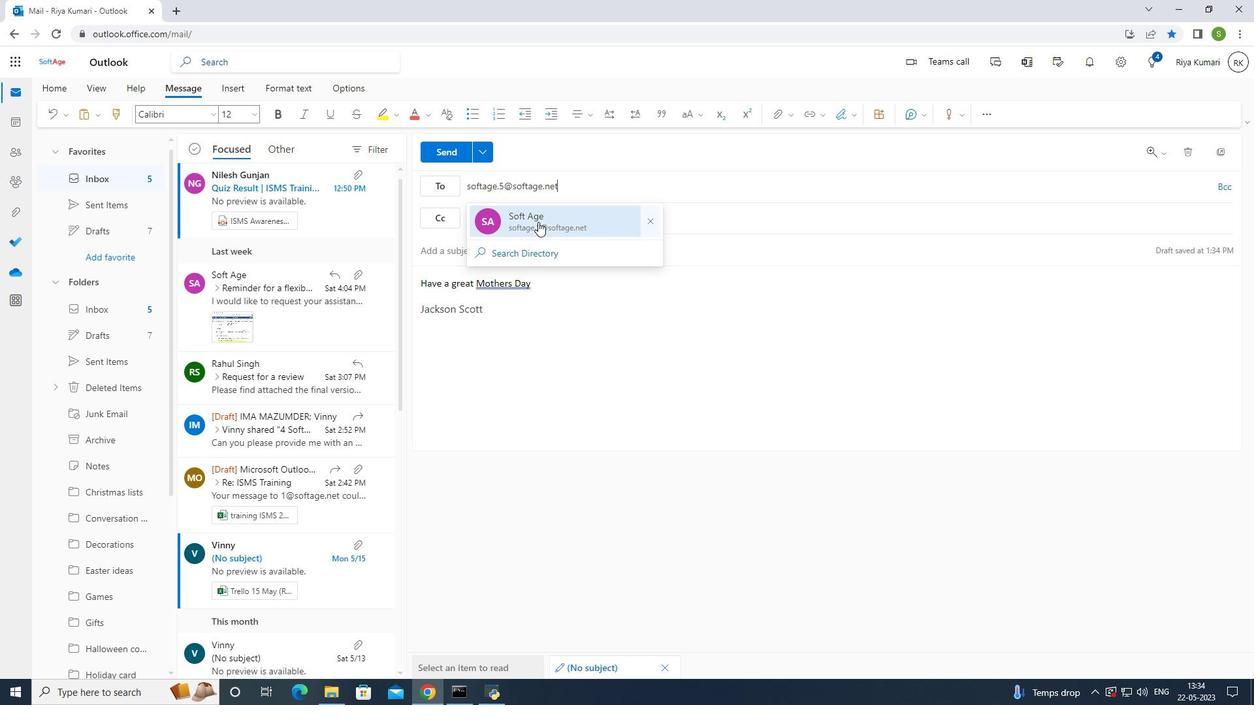 
Action: Mouse pressed left at (532, 221)
Screenshot: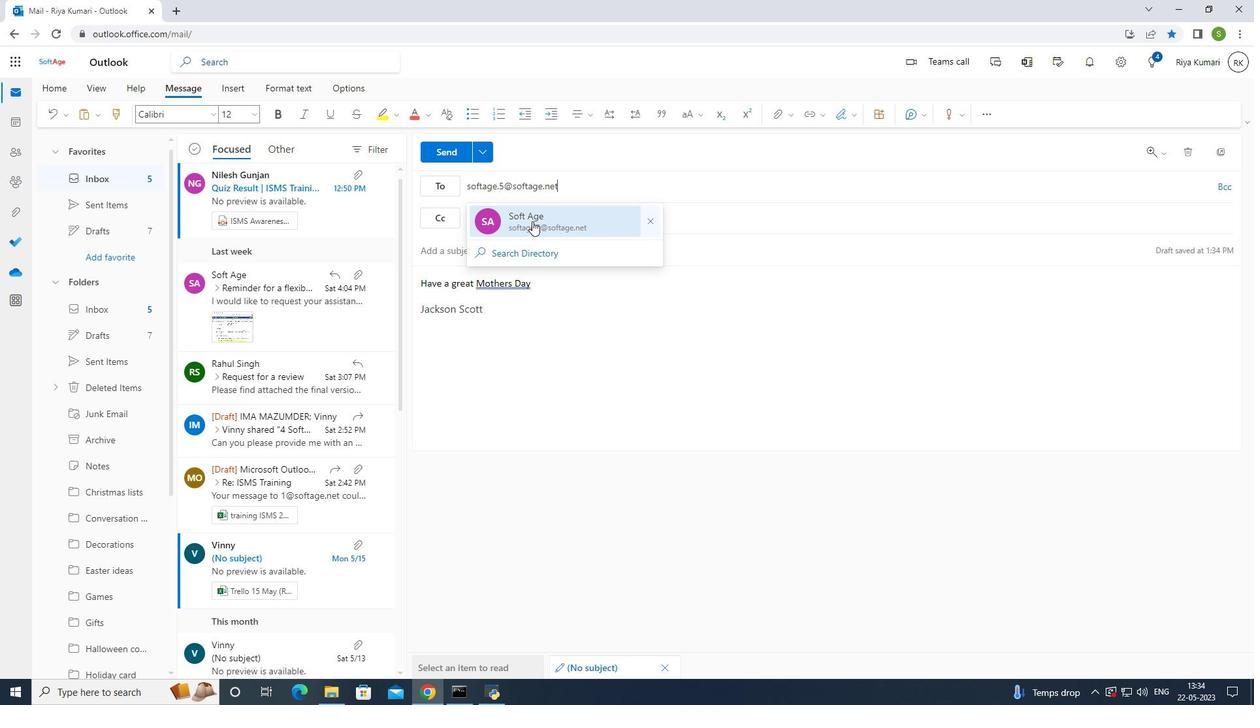 
Action: Mouse moved to (126, 509)
Screenshot: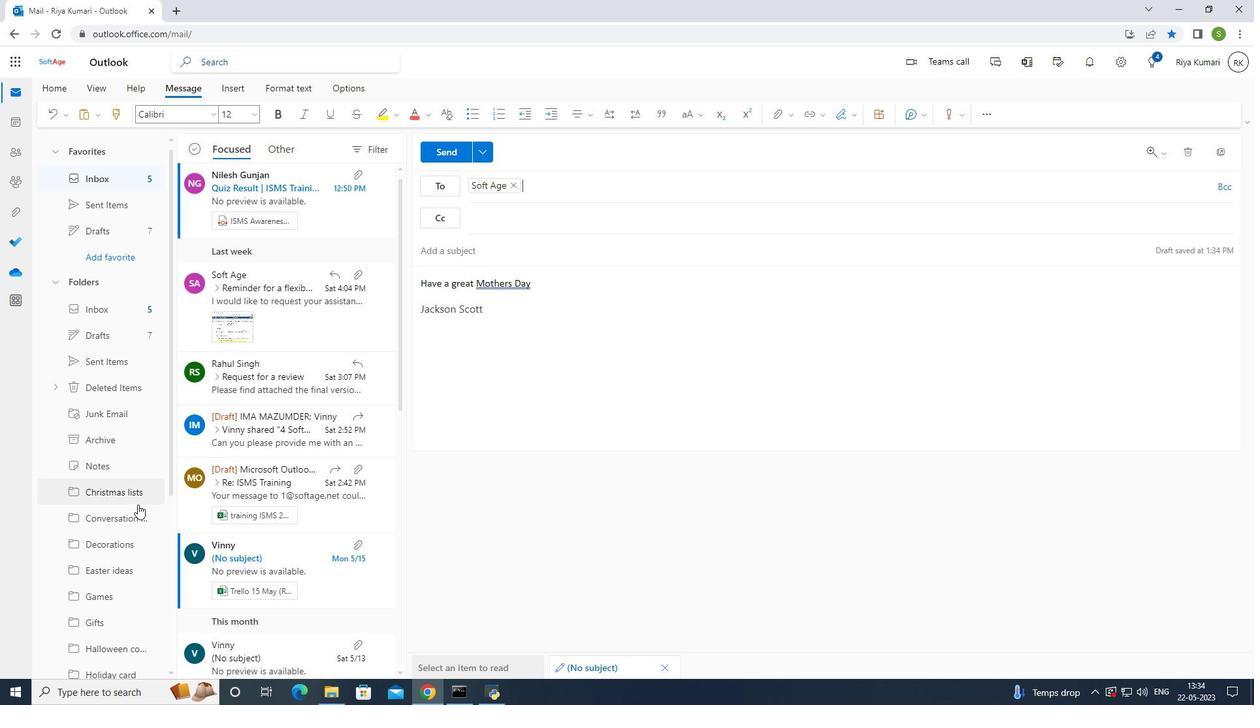 
Action: Mouse scrolled (126, 509) with delta (0, 0)
Screenshot: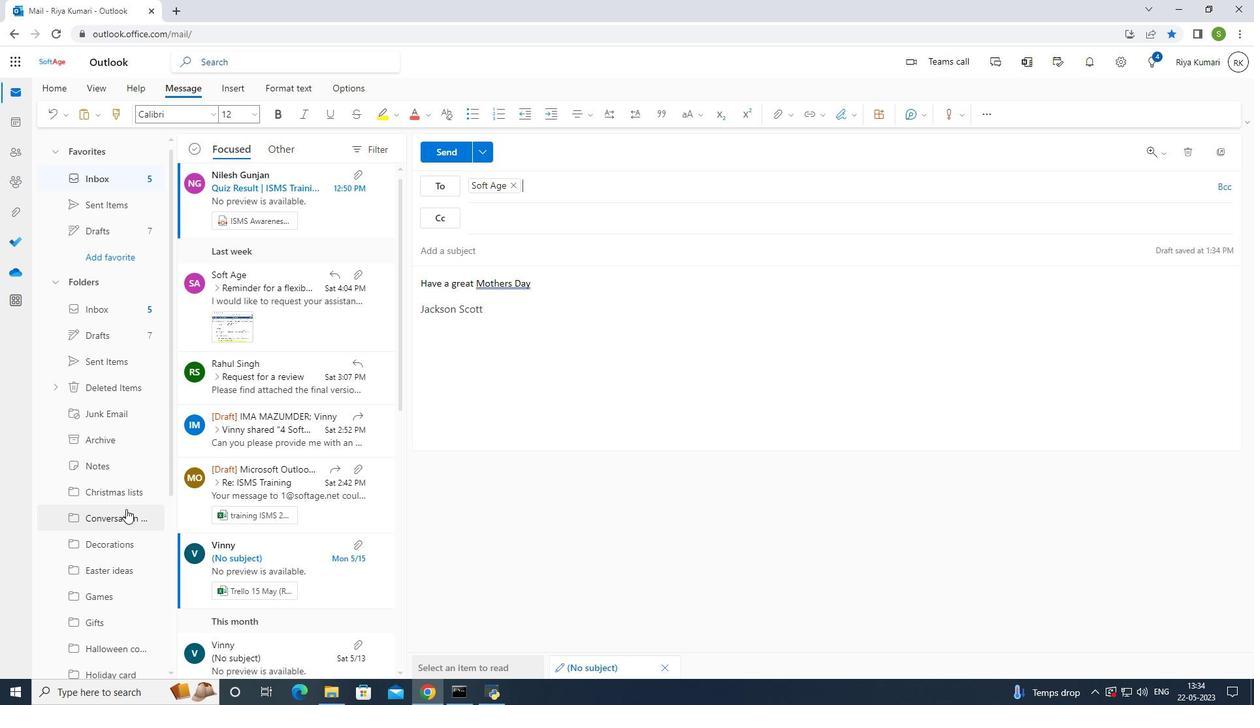 
Action: Mouse scrolled (126, 509) with delta (0, 0)
Screenshot: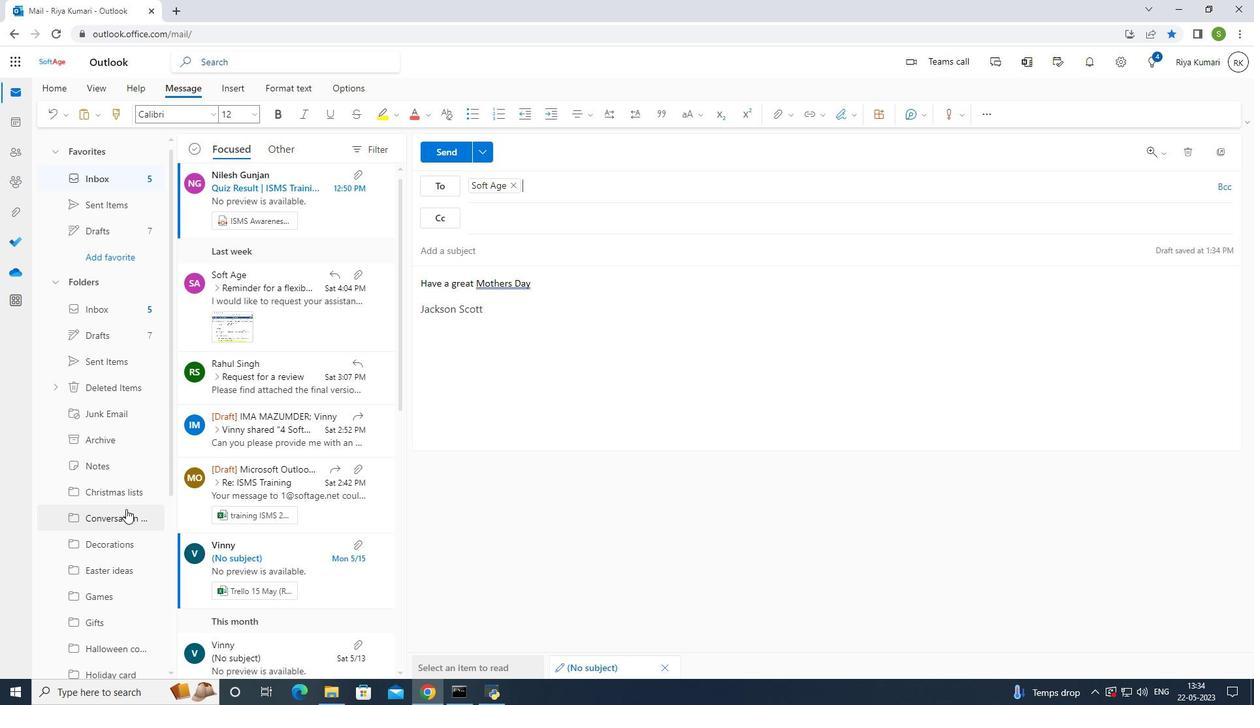 
Action: Mouse scrolled (126, 509) with delta (0, 0)
Screenshot: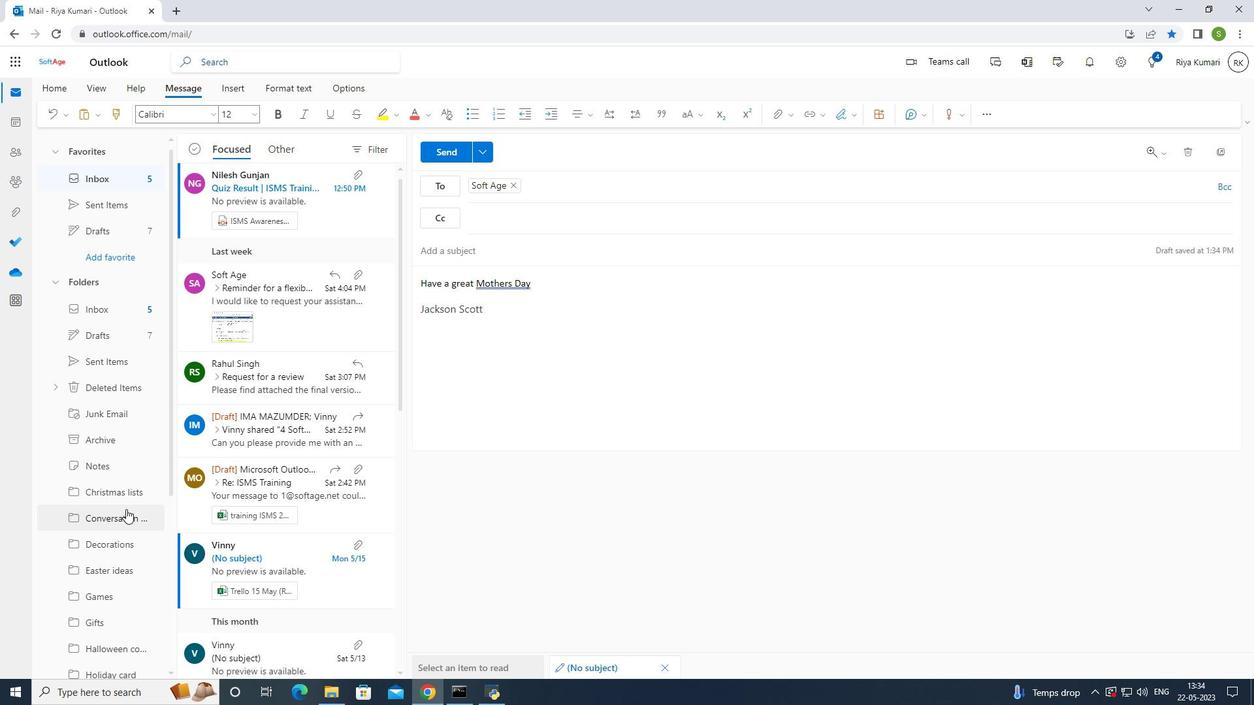 
Action: Mouse scrolled (126, 509) with delta (0, 0)
Screenshot: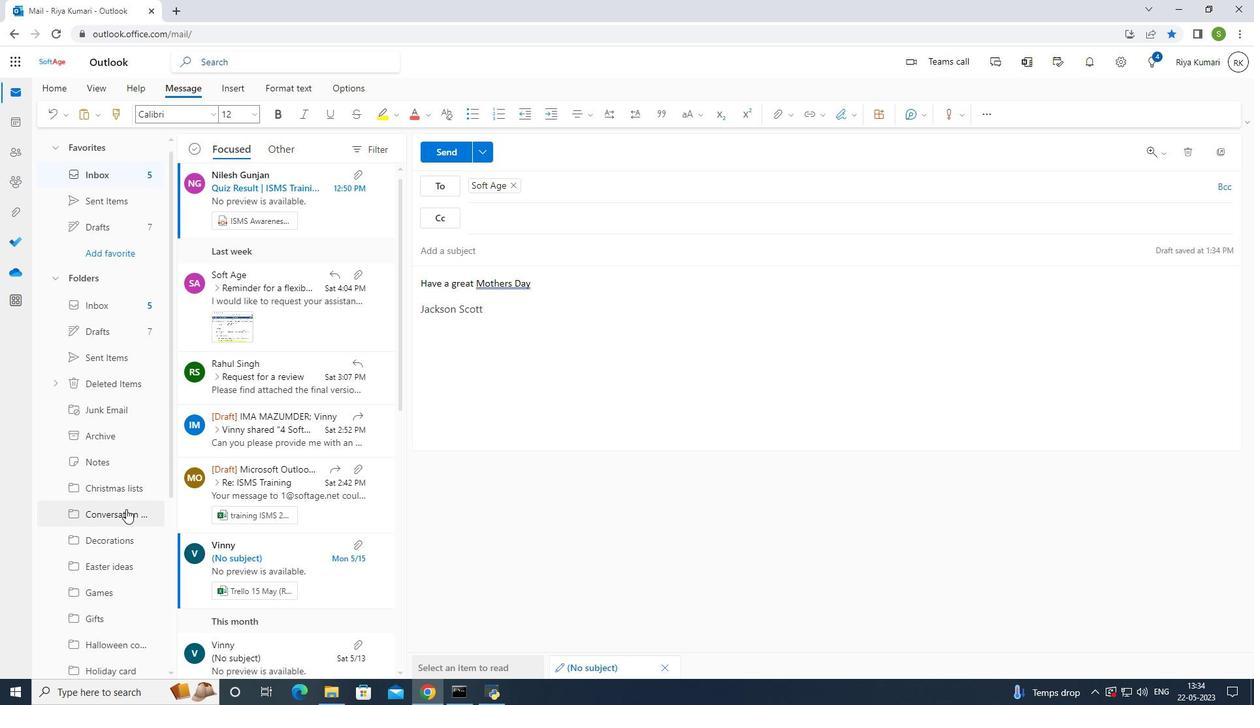 
Action: Mouse scrolled (126, 509) with delta (0, 0)
Screenshot: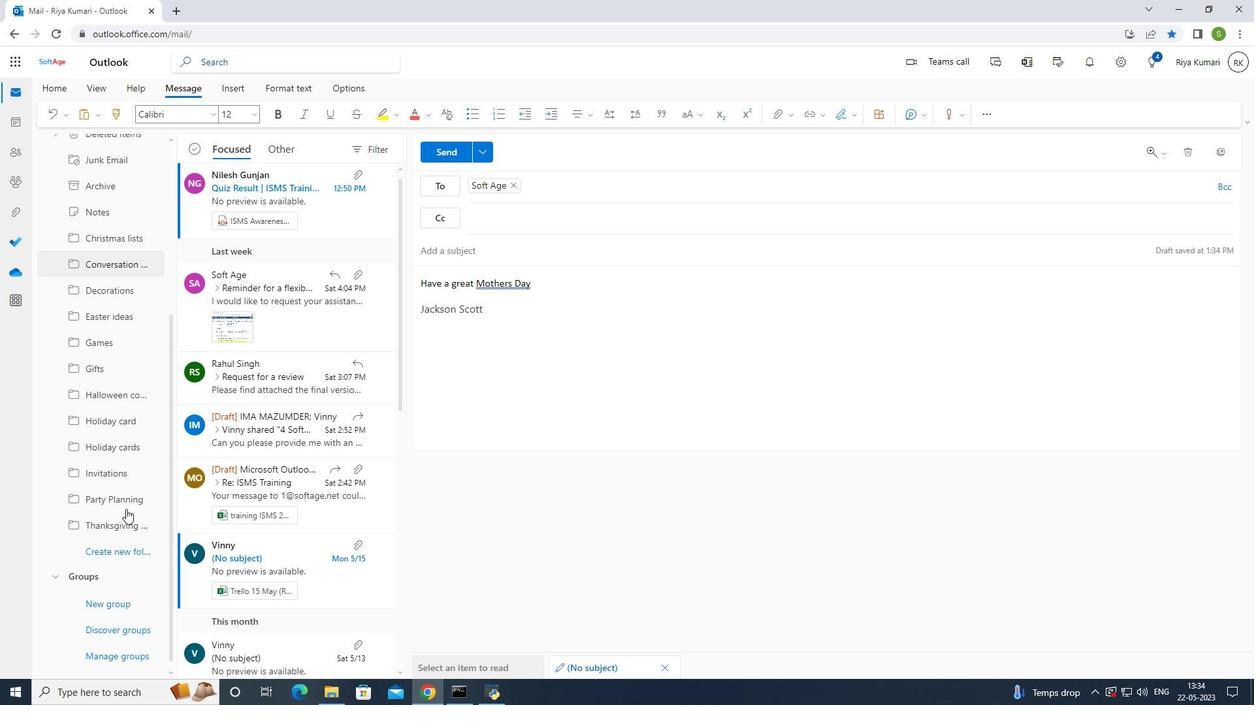 
Action: Mouse scrolled (126, 509) with delta (0, 0)
Screenshot: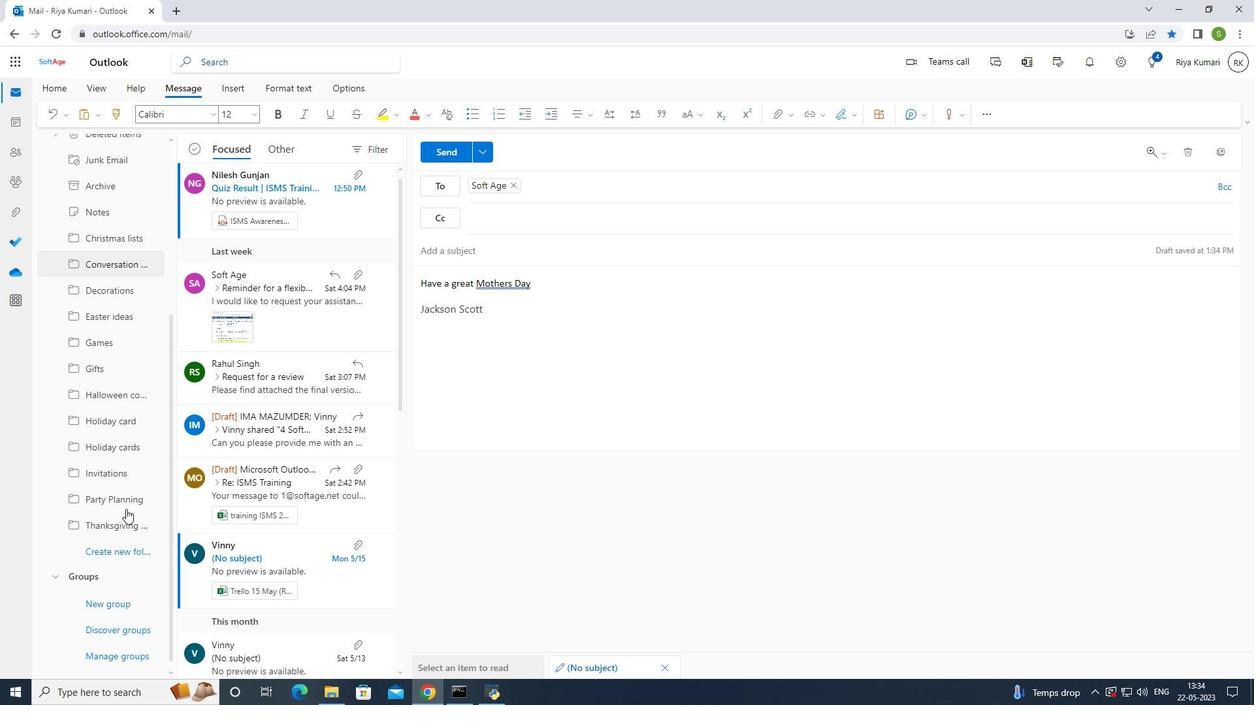 
Action: Mouse scrolled (126, 509) with delta (0, 0)
Screenshot: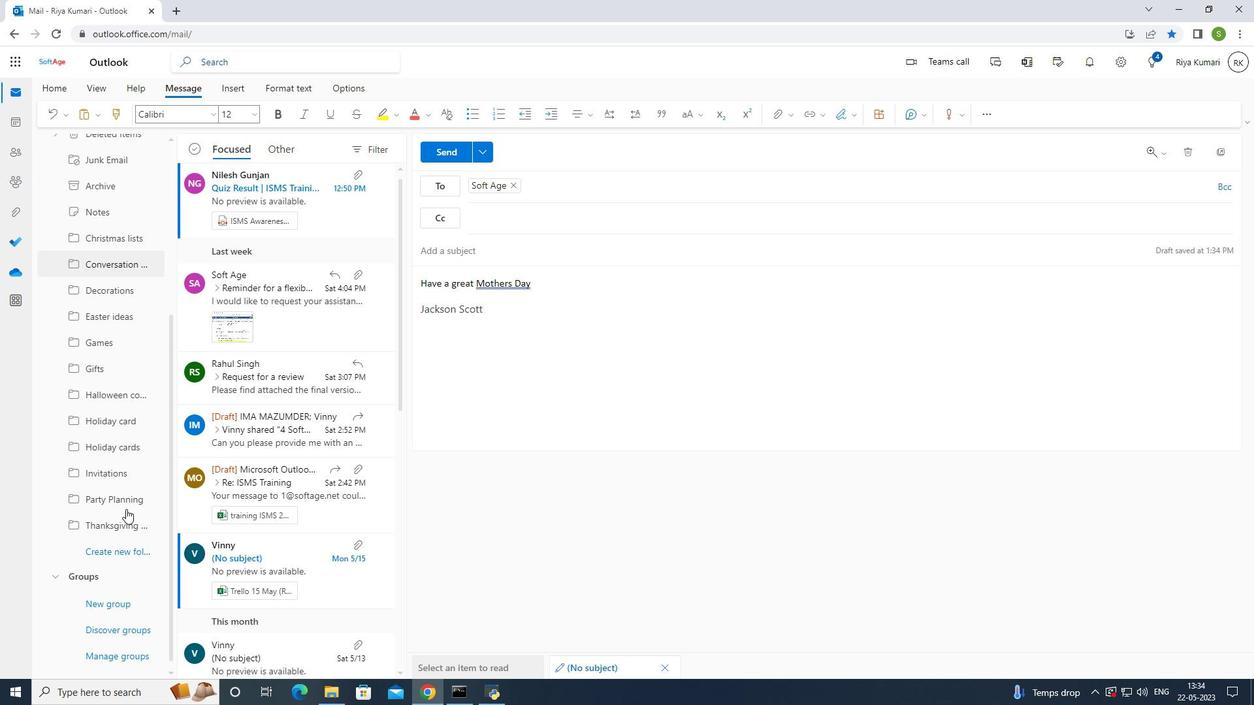 
Action: Mouse scrolled (126, 509) with delta (0, 0)
Screenshot: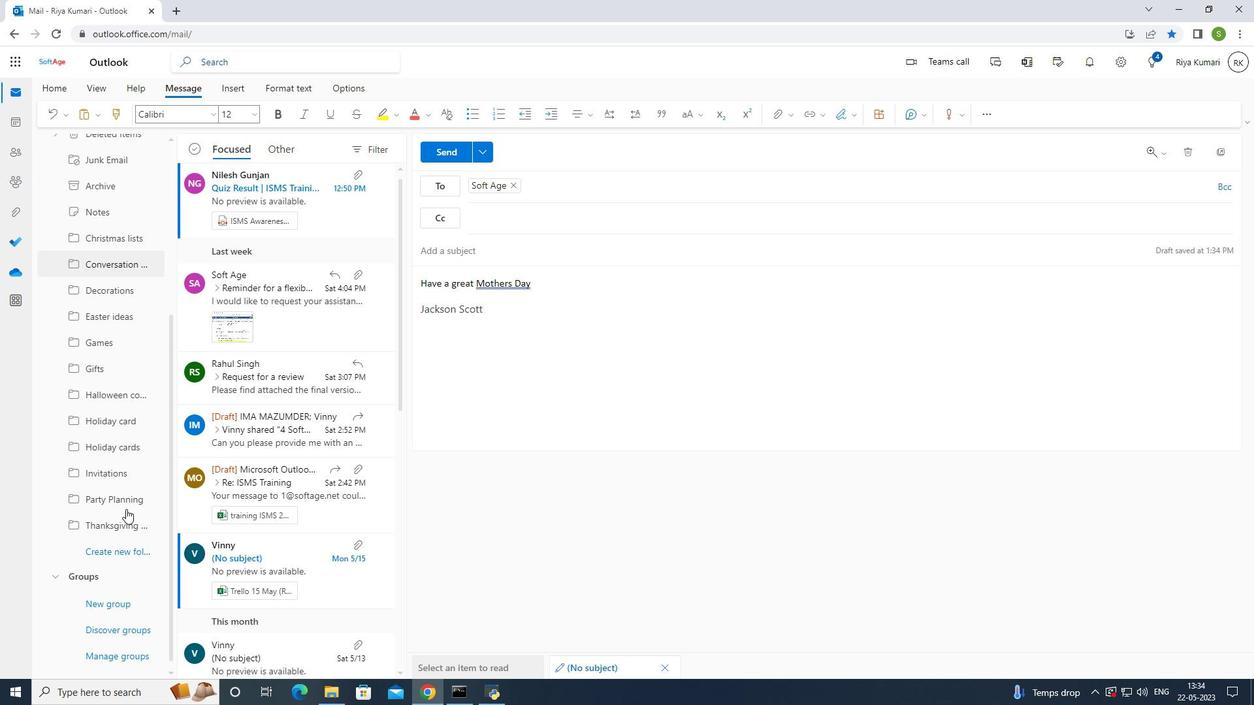 
Action: Mouse moved to (116, 555)
Screenshot: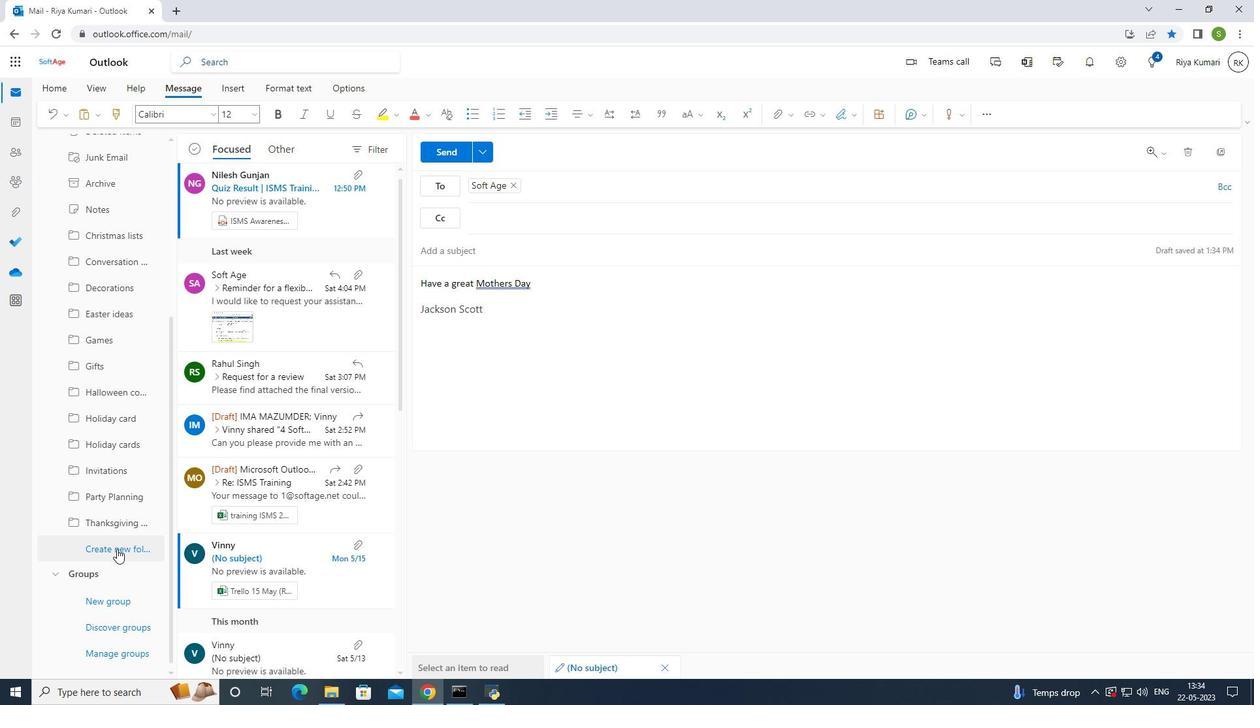 
Action: Mouse pressed left at (116, 555)
Screenshot: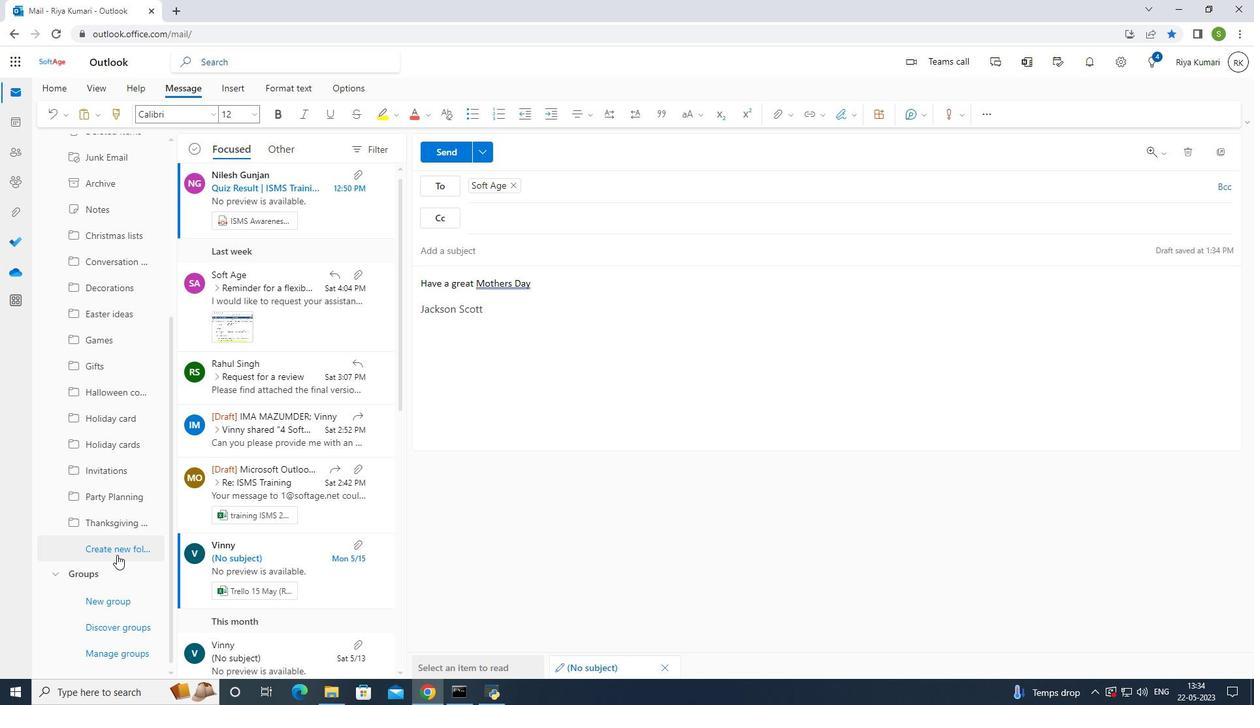
Action: Mouse moved to (251, 543)
Screenshot: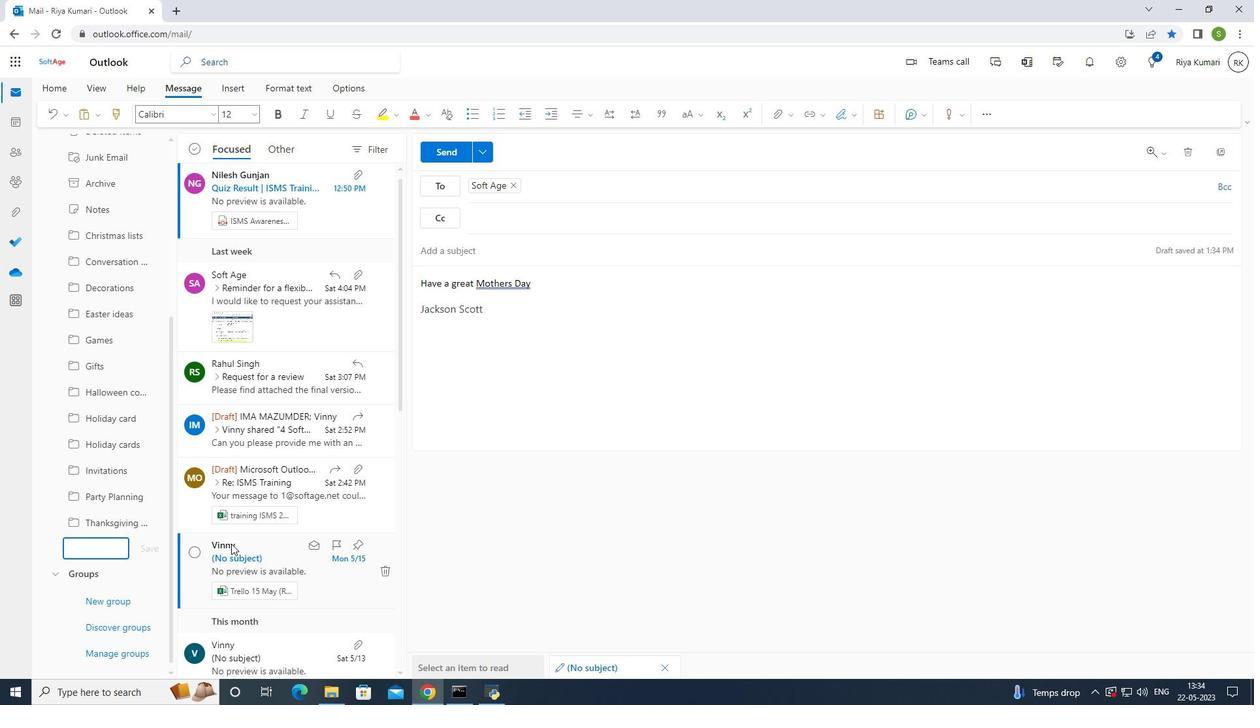 
Action: Key pressed <Key.shift><Key.shift><Key.shift><Key.shift><Key.shift><Key.shift><Key.shift><Key.shift>July<Key.space>plans
Screenshot: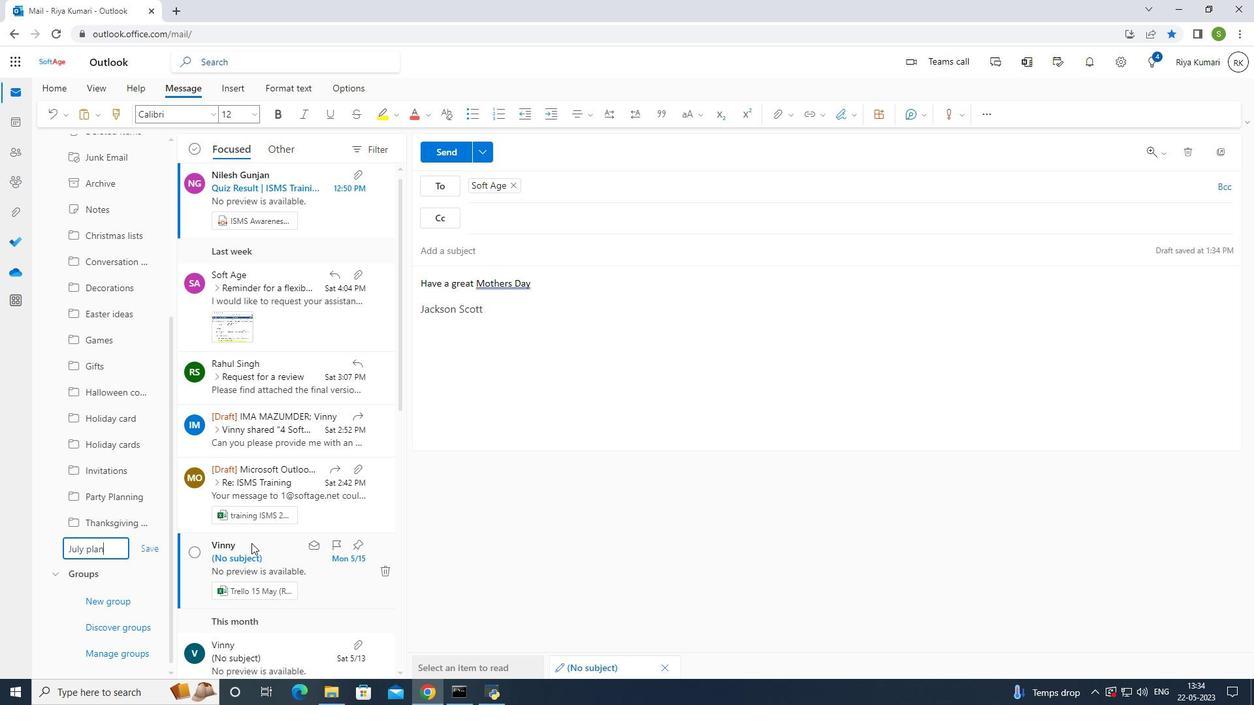 
Action: Mouse moved to (152, 544)
Screenshot: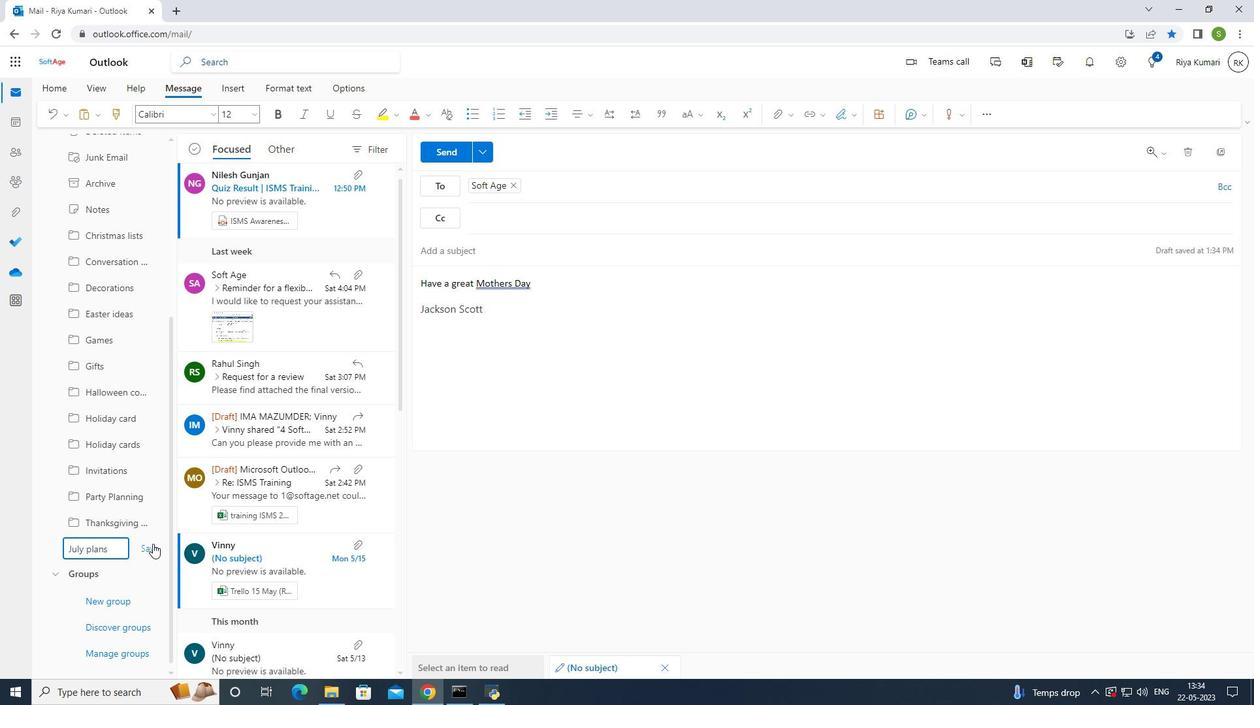 
Action: Mouse pressed left at (152, 544)
Screenshot: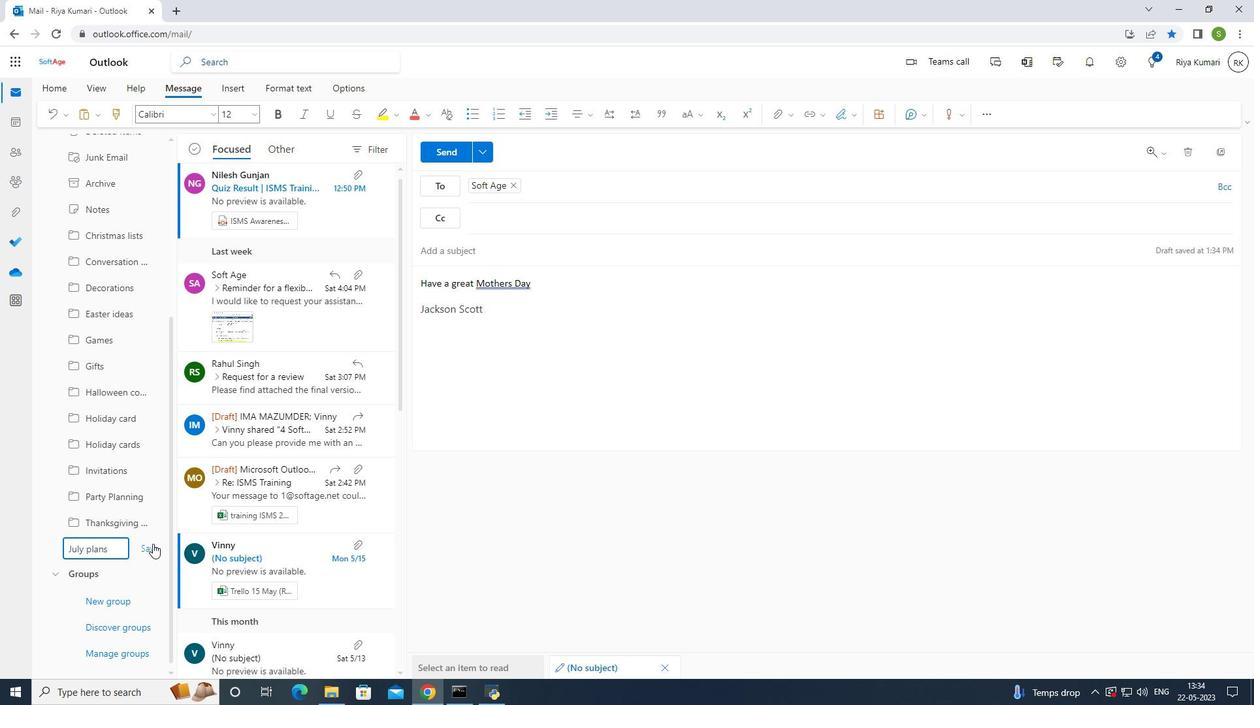 
Action: Mouse moved to (451, 150)
Screenshot: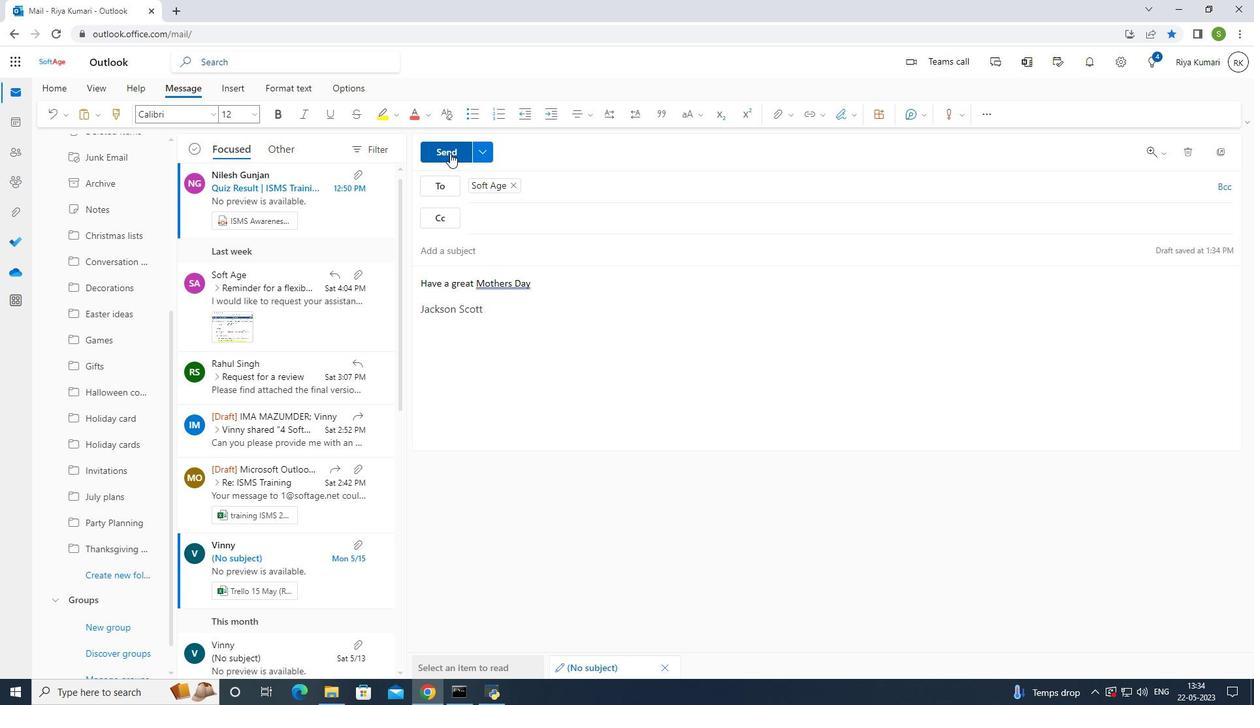 
Action: Mouse pressed left at (451, 150)
Screenshot: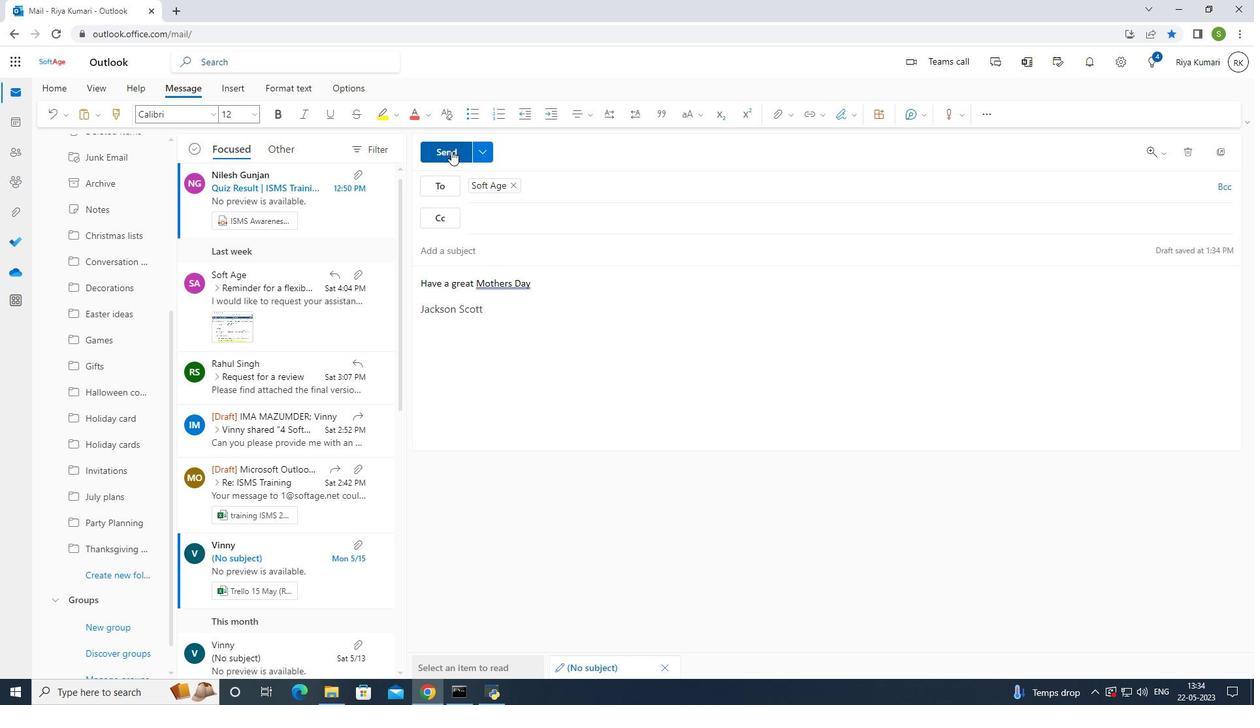 
Action: Mouse moved to (617, 399)
Screenshot: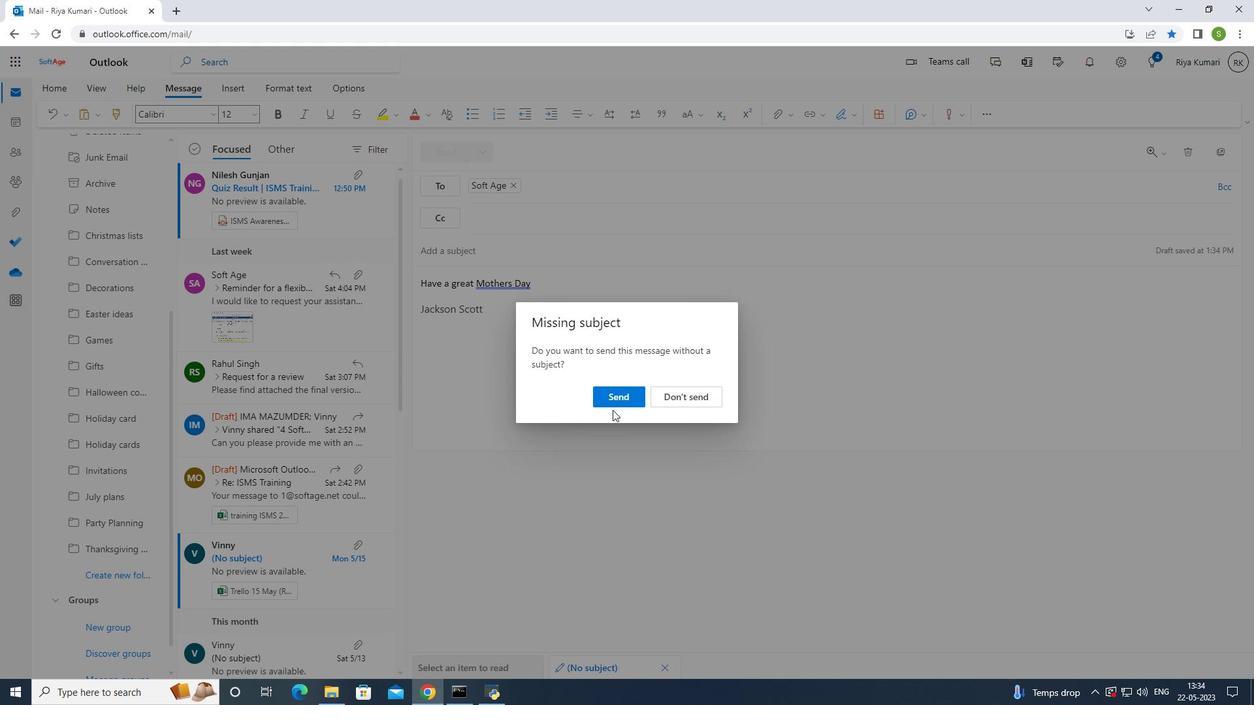 
Action: Mouse pressed left at (617, 399)
Screenshot: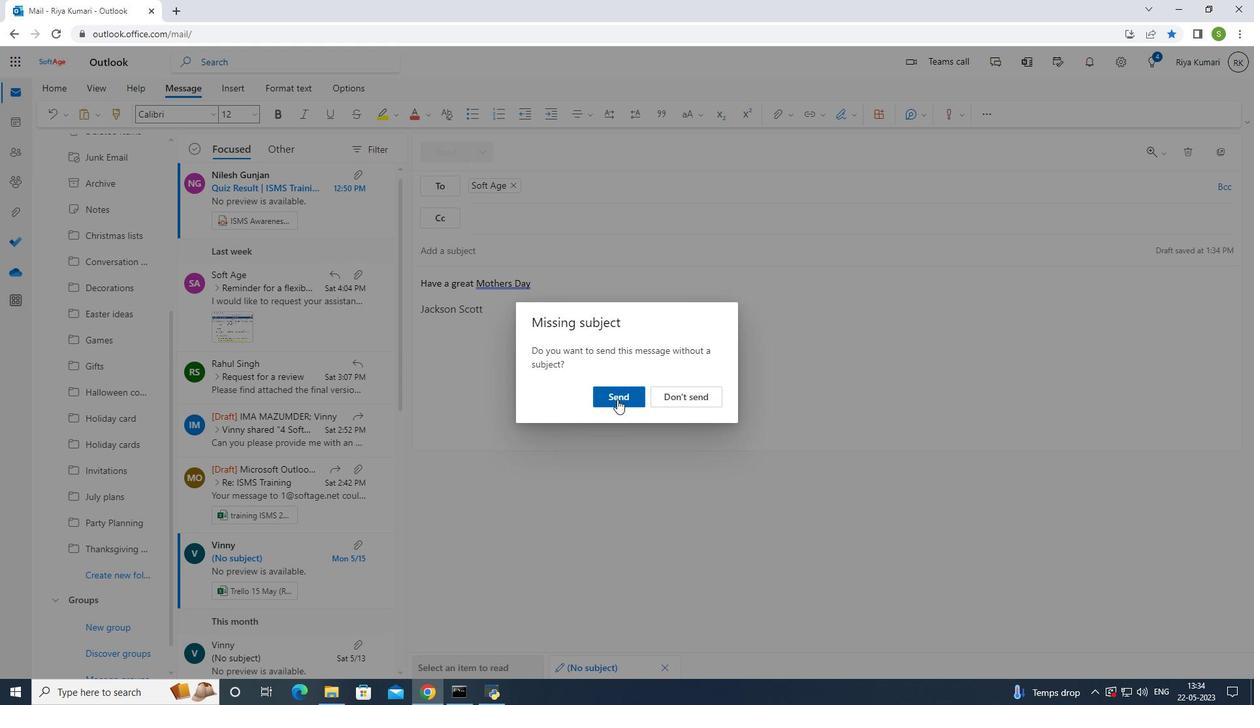 
